 Task: Look for space in Kalānaur, India from 9th June, 2023 to 17th June, 2023 for 2 adults in price range Rs.7000 to Rs.12000. Place can be private room with 1  bedroom having 2 beds and 1 bathroom. Property type can be house, flat, guest house. Amenities needed are: wifi. Booking option can be shelf check-in. Required host language is English.
Action: Mouse moved to (421, 106)
Screenshot: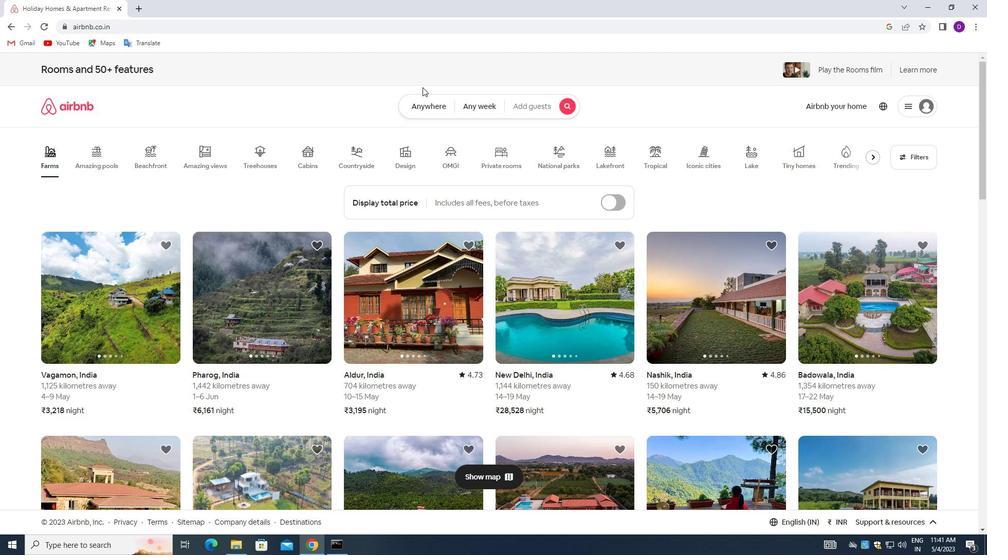 
Action: Mouse pressed left at (421, 106)
Screenshot: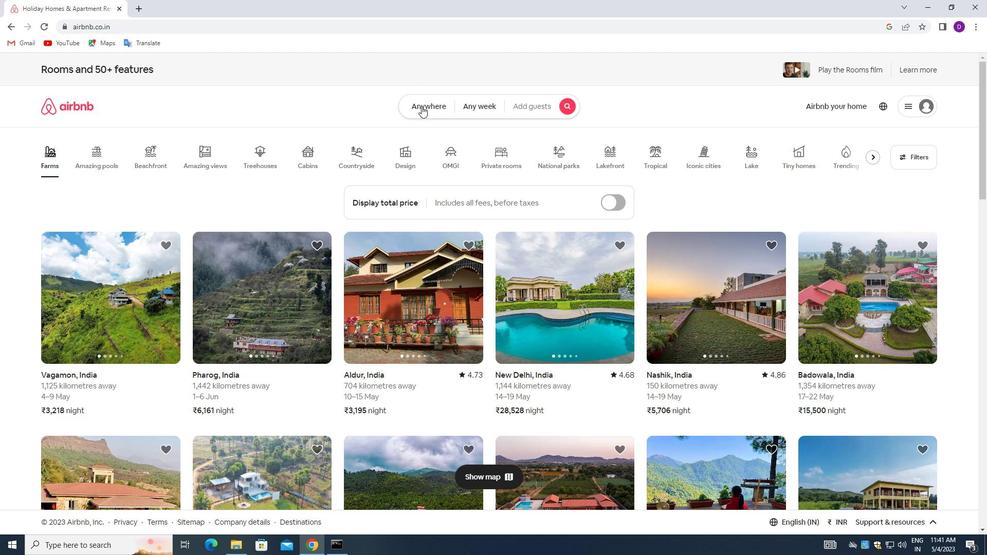 
Action: Mouse moved to (339, 150)
Screenshot: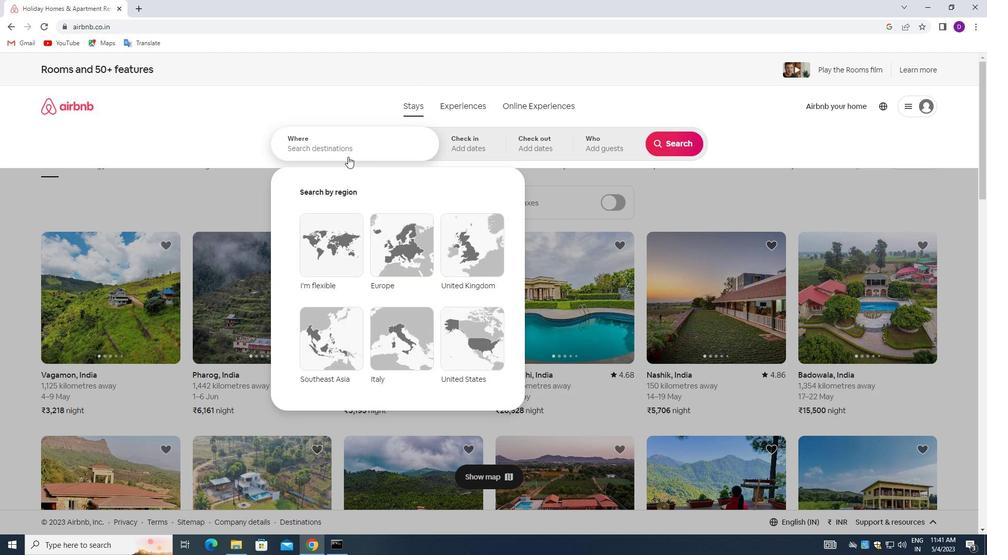 
Action: Mouse pressed left at (339, 150)
Screenshot: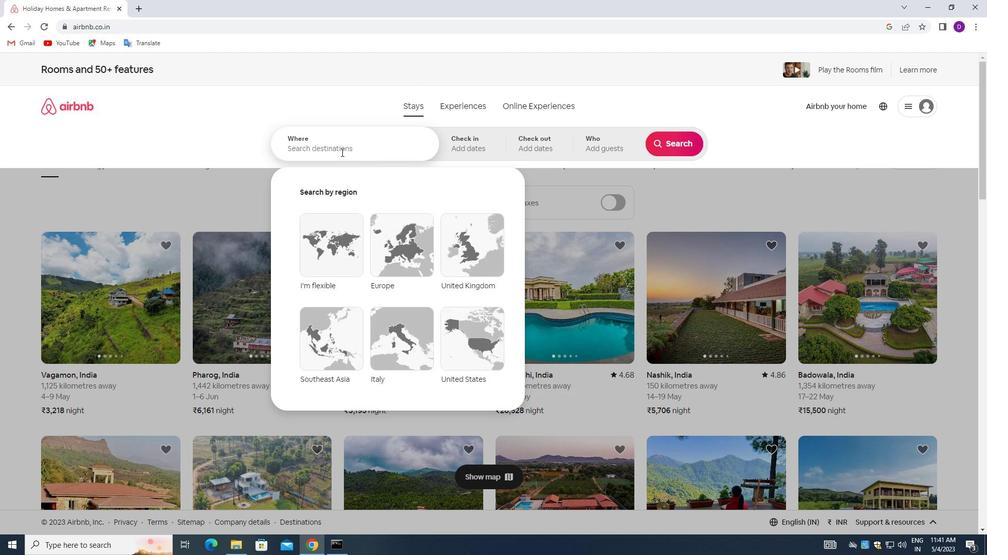 
Action: Mouse moved to (217, 135)
Screenshot: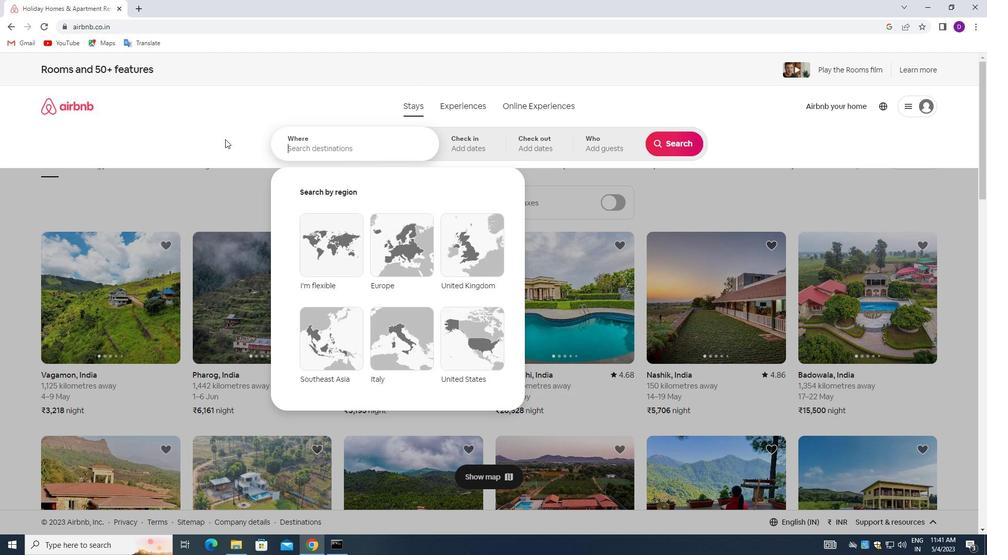 
Action: Key pressed <Key.shift>KALANAUR,<Key.space><Key.shift>INDIA<Key.enter>
Screenshot: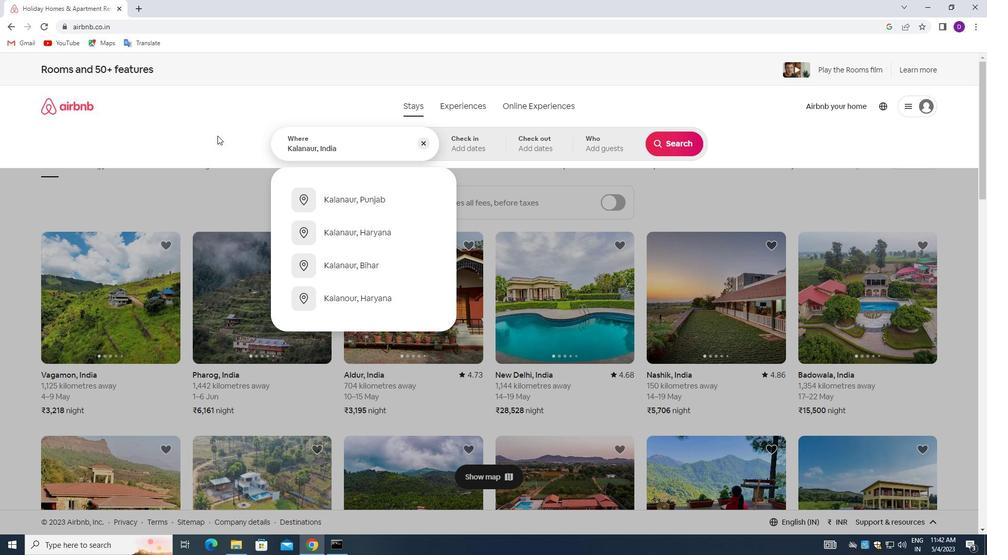 
Action: Mouse moved to (636, 297)
Screenshot: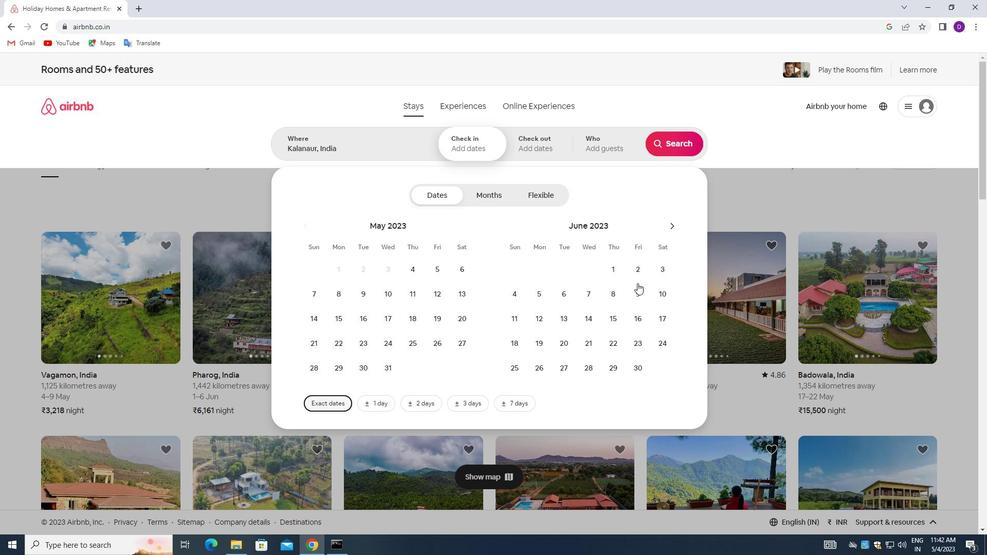
Action: Mouse pressed left at (636, 297)
Screenshot: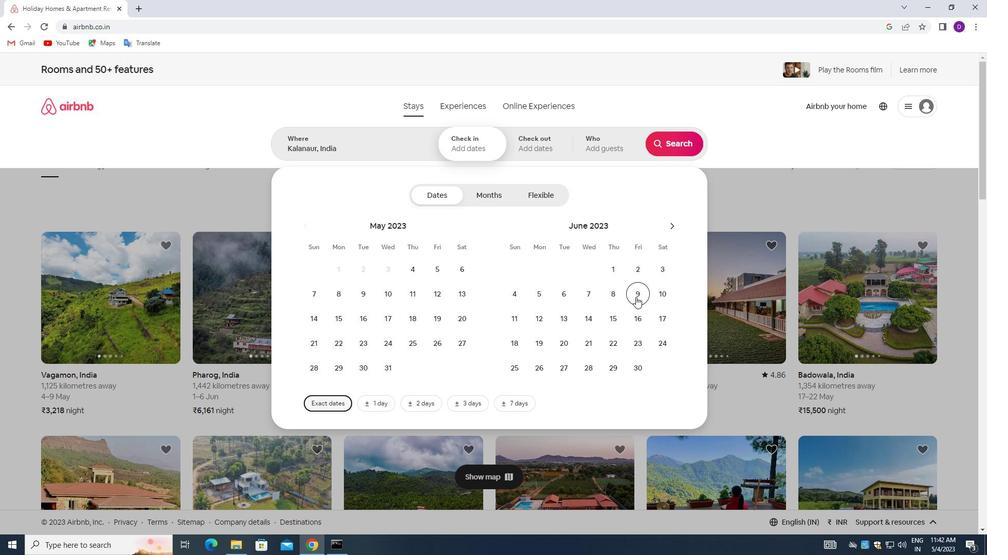 
Action: Mouse moved to (660, 314)
Screenshot: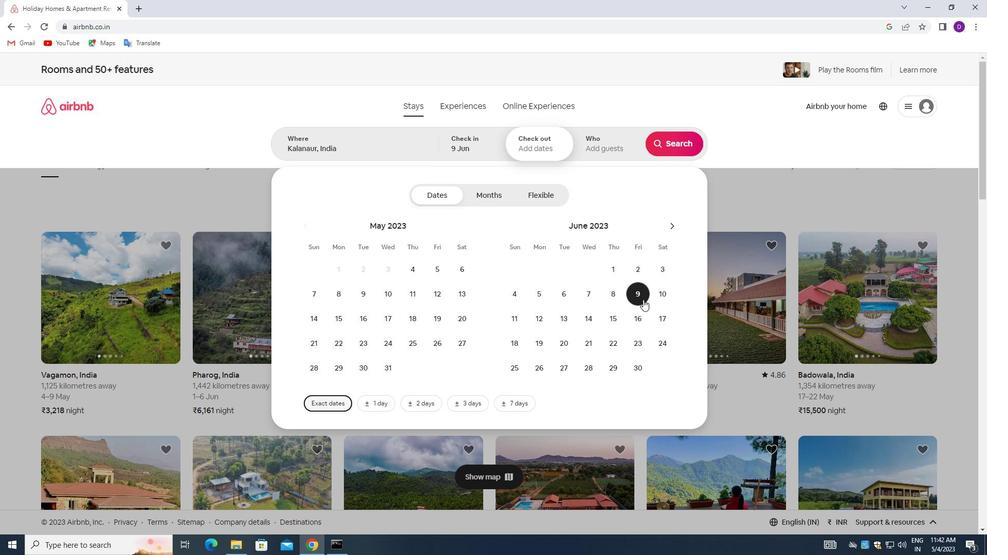 
Action: Mouse pressed left at (660, 314)
Screenshot: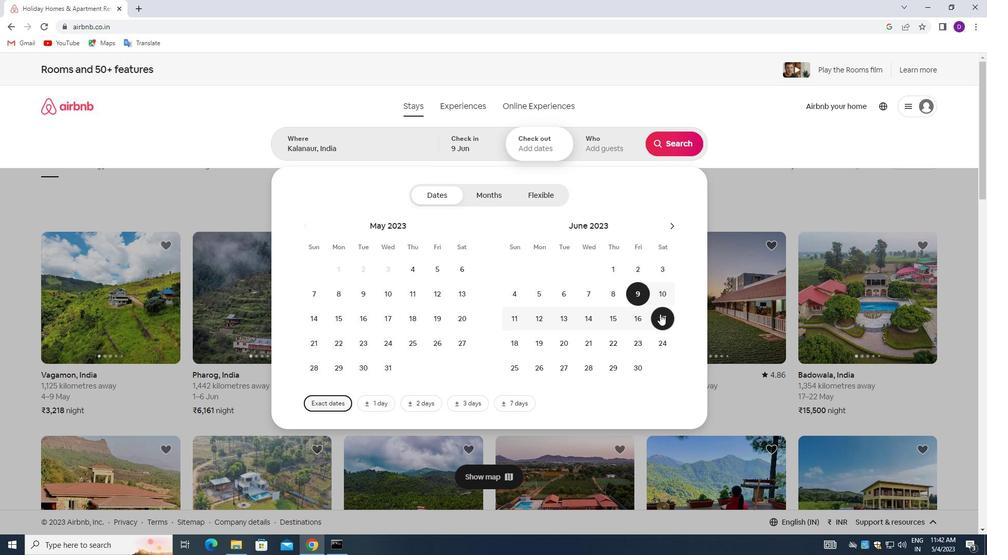 
Action: Mouse moved to (598, 148)
Screenshot: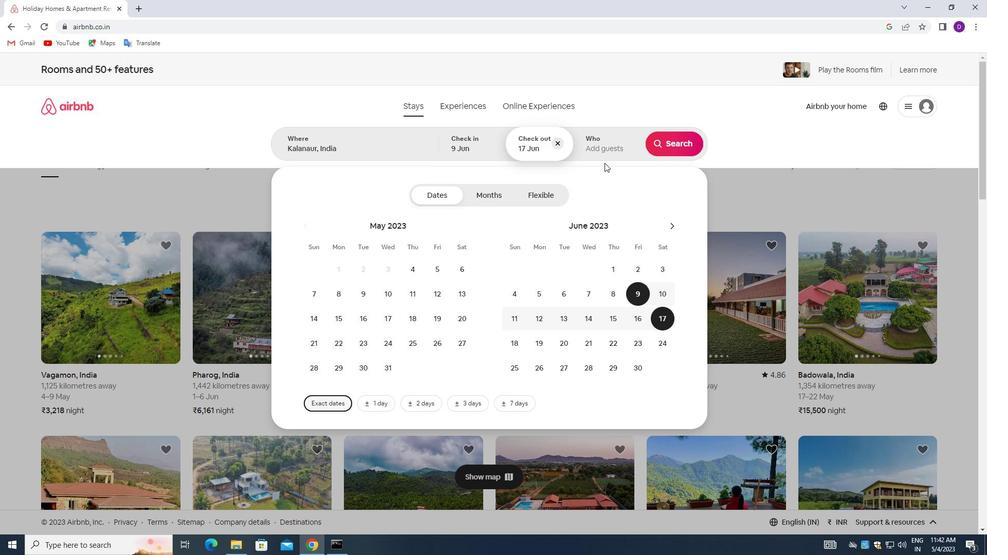 
Action: Mouse pressed left at (598, 148)
Screenshot: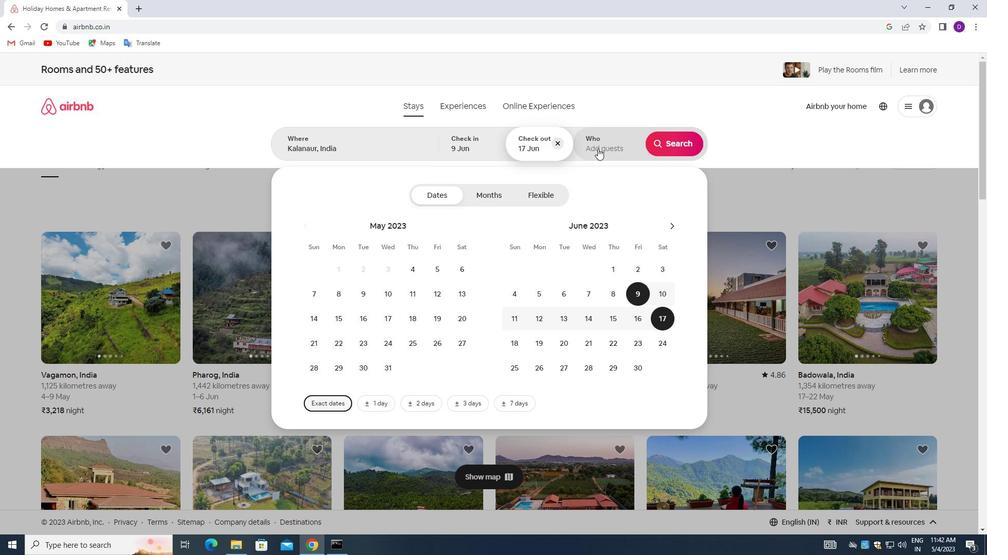 
Action: Mouse moved to (681, 200)
Screenshot: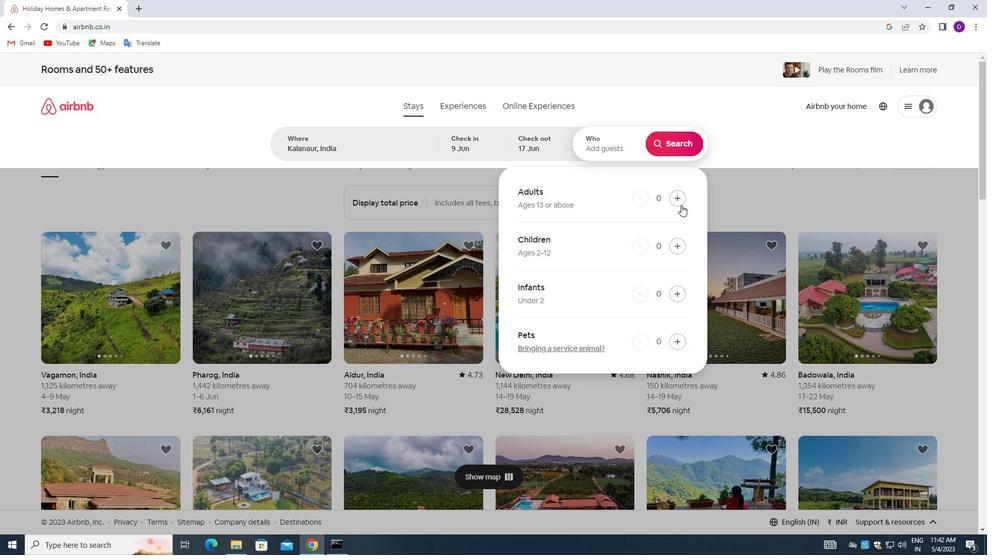 
Action: Mouse pressed left at (681, 200)
Screenshot: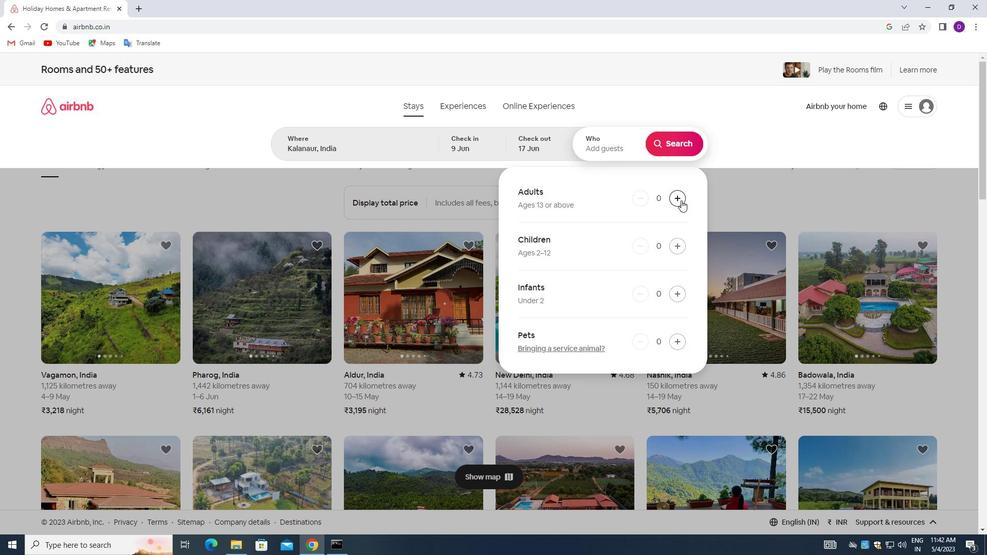 
Action: Mouse pressed left at (681, 200)
Screenshot: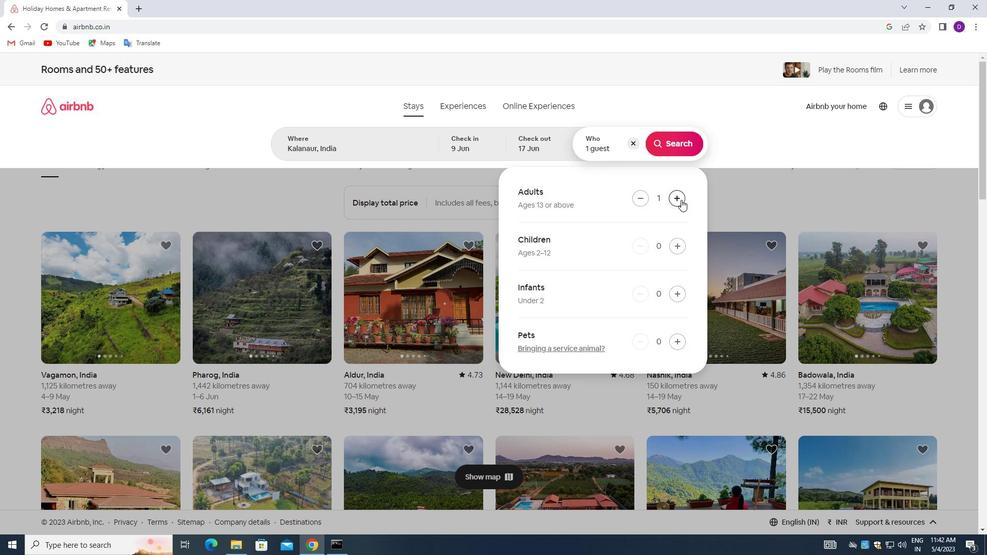 
Action: Mouse moved to (669, 140)
Screenshot: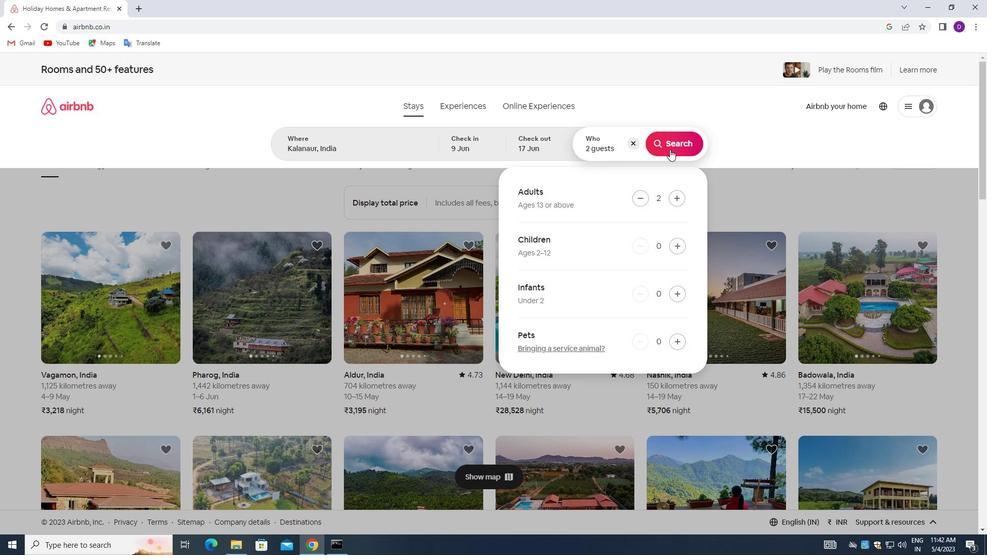 
Action: Mouse pressed left at (669, 140)
Screenshot: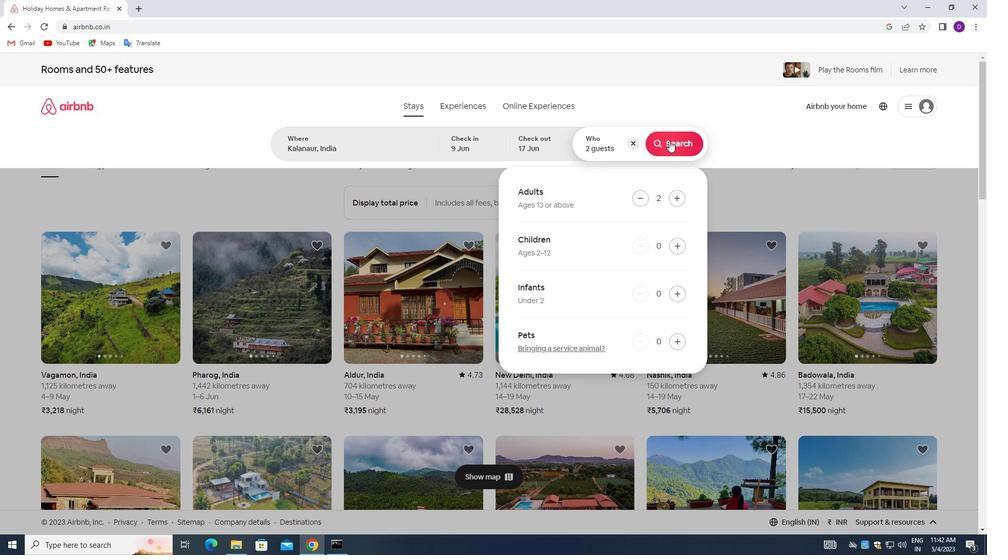 
Action: Mouse moved to (931, 112)
Screenshot: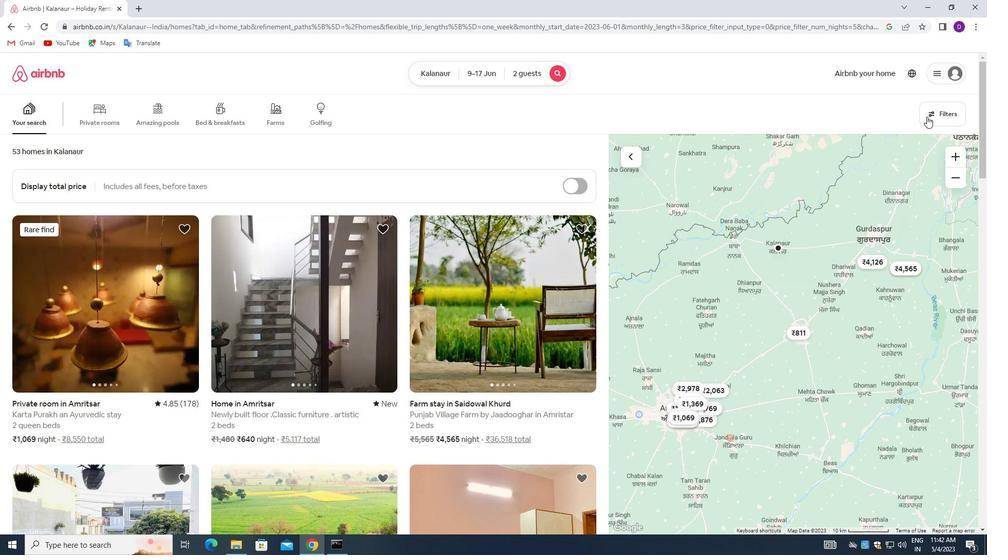 
Action: Mouse pressed left at (931, 112)
Screenshot: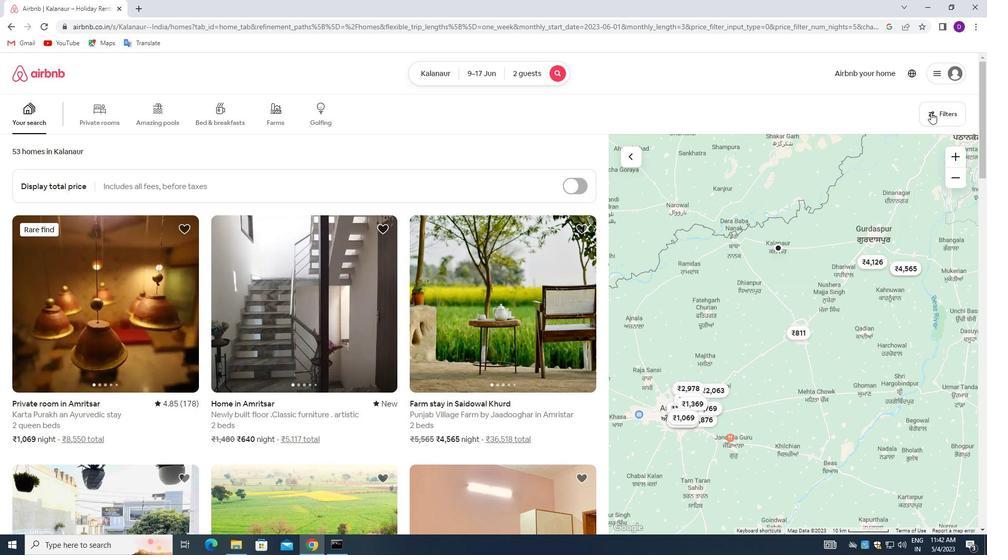 
Action: Mouse moved to (367, 245)
Screenshot: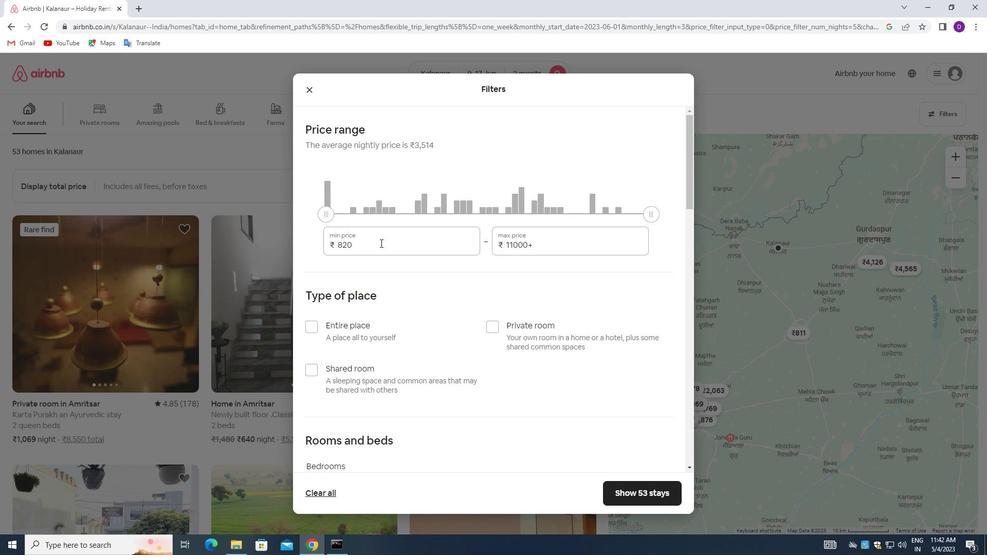 
Action: Mouse pressed left at (367, 245)
Screenshot: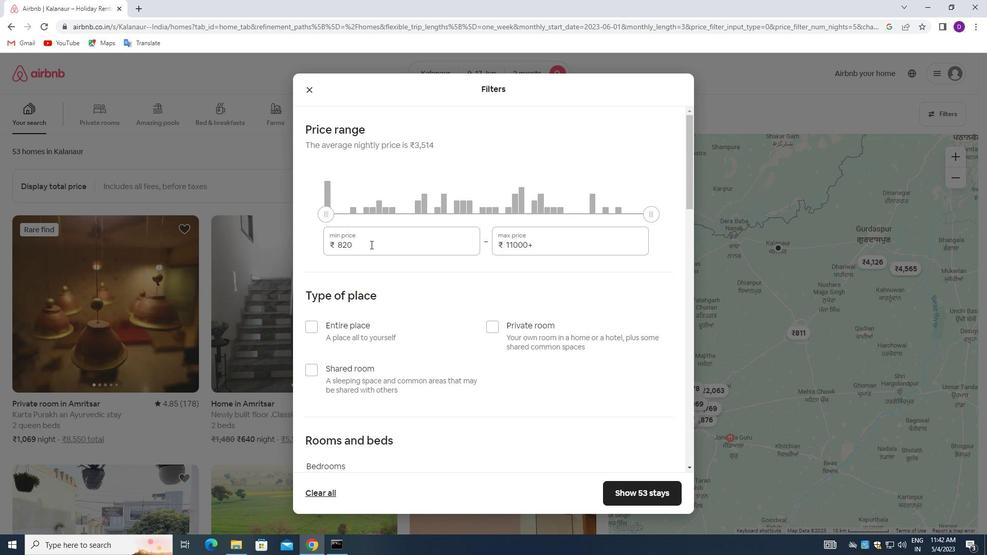 
Action: Mouse moved to (366, 245)
Screenshot: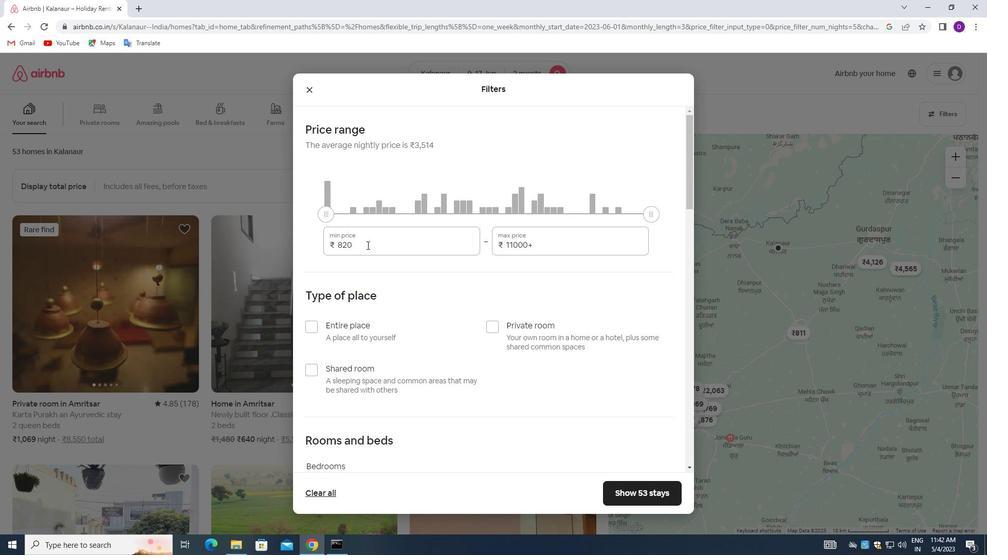 
Action: Mouse pressed left at (366, 245)
Screenshot: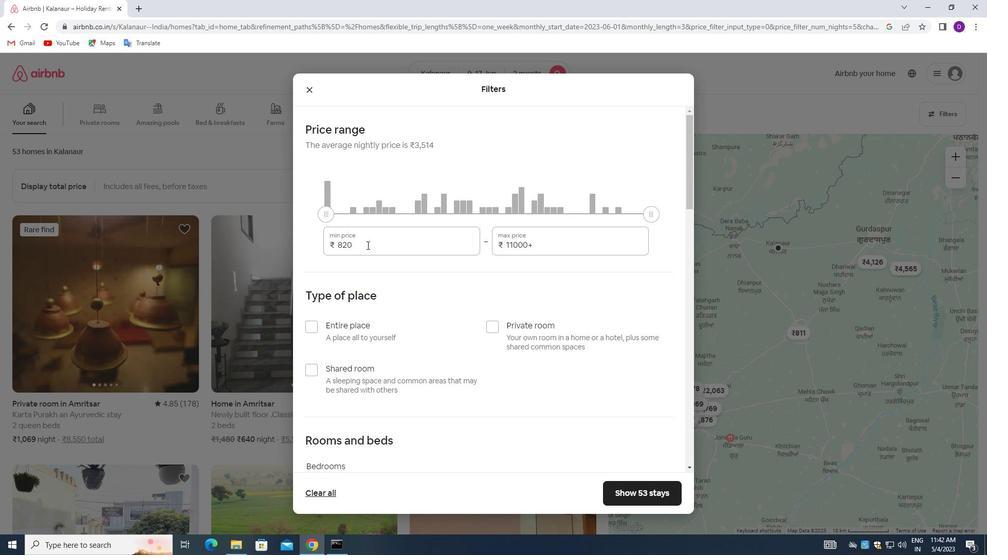
Action: Key pressed 7000<Key.tab>1200<Key.backspace><Key.backspace><Key.backspace><Key.backspace><Key.backspace><Key.backspace><Key.backspace><Key.backspace><Key.backspace><Key.backspace><Key.backspace>12000
Screenshot: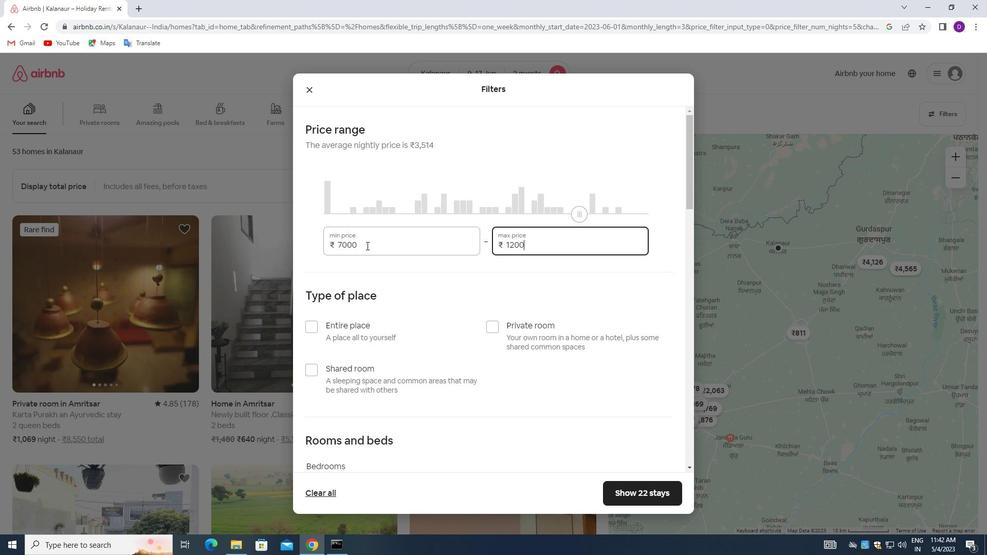 
Action: Mouse moved to (493, 320)
Screenshot: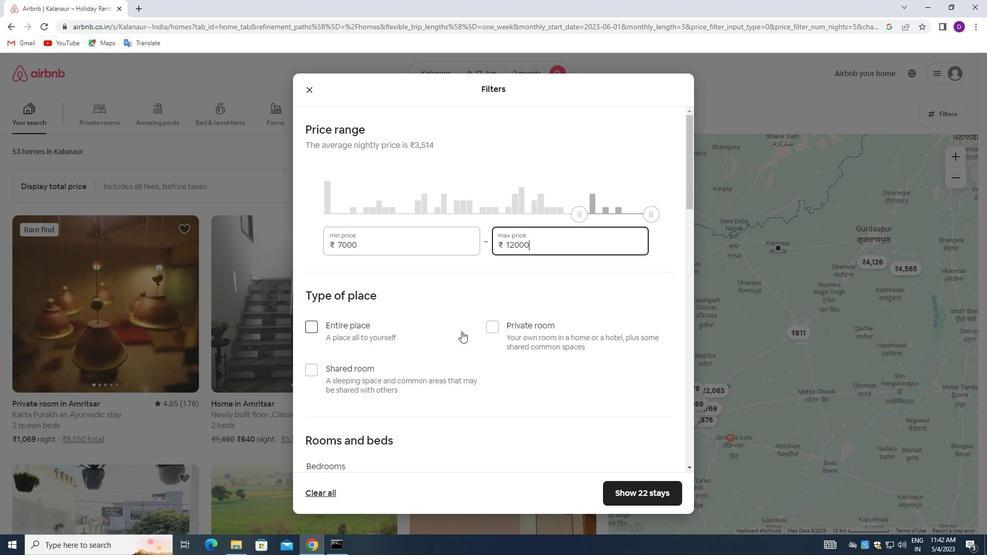 
Action: Mouse pressed left at (493, 320)
Screenshot: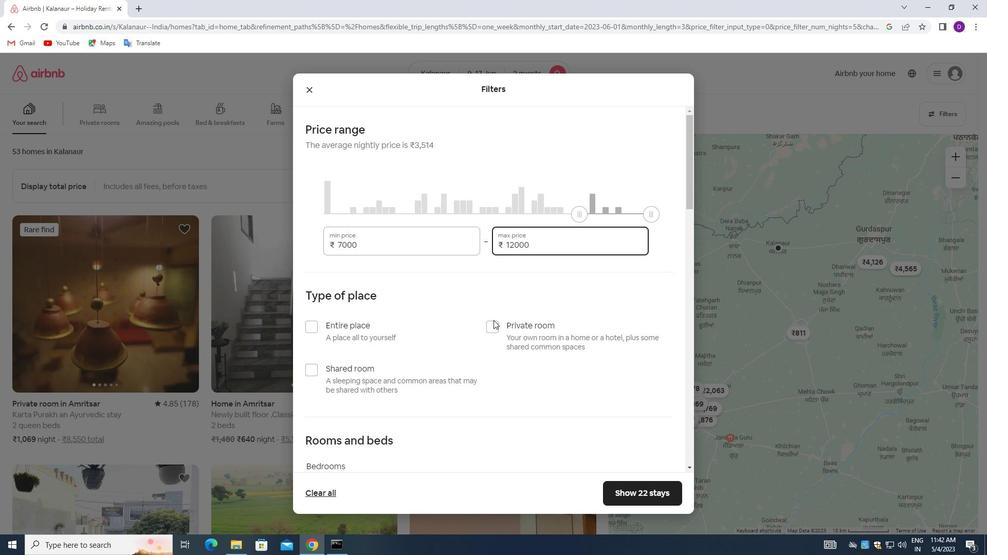
Action: Mouse moved to (493, 324)
Screenshot: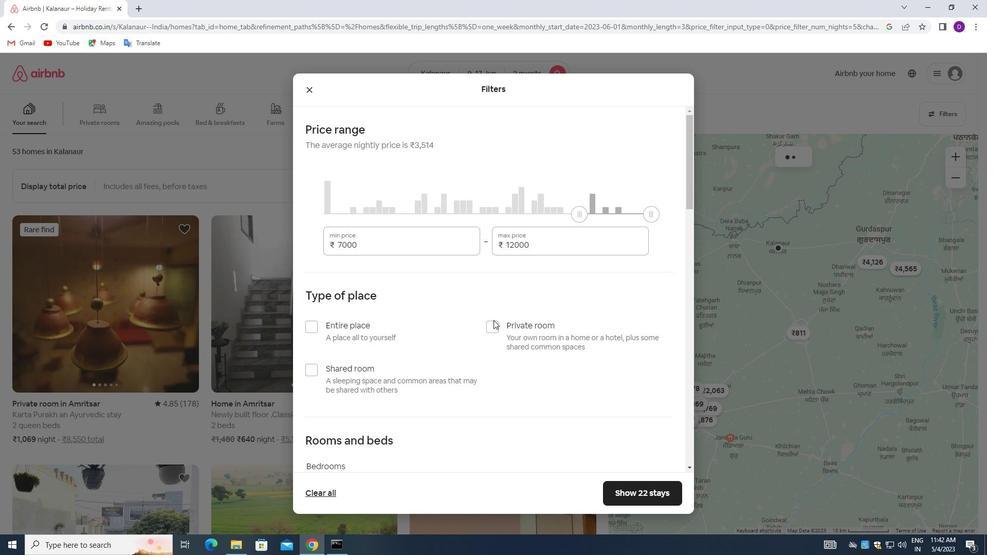 
Action: Mouse pressed left at (493, 324)
Screenshot: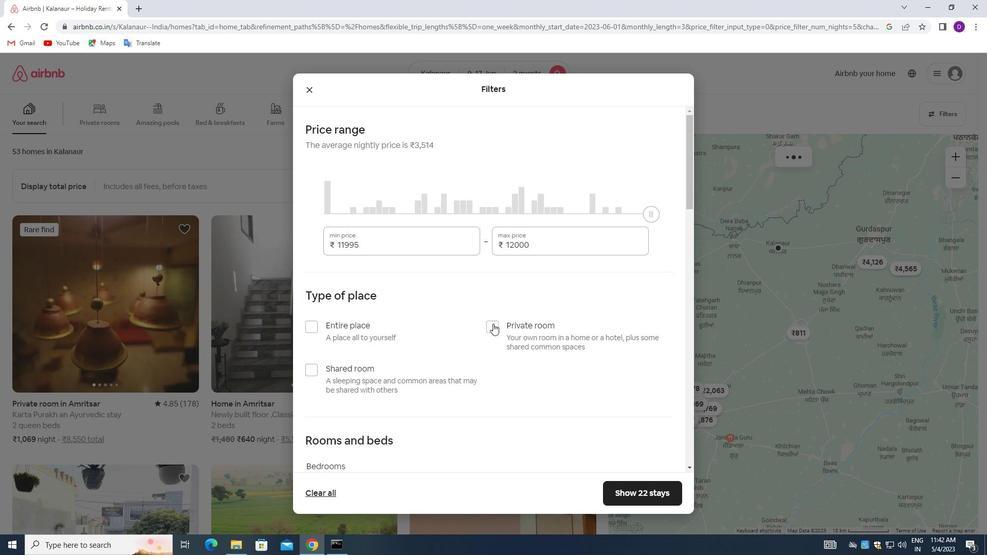
Action: Mouse moved to (440, 347)
Screenshot: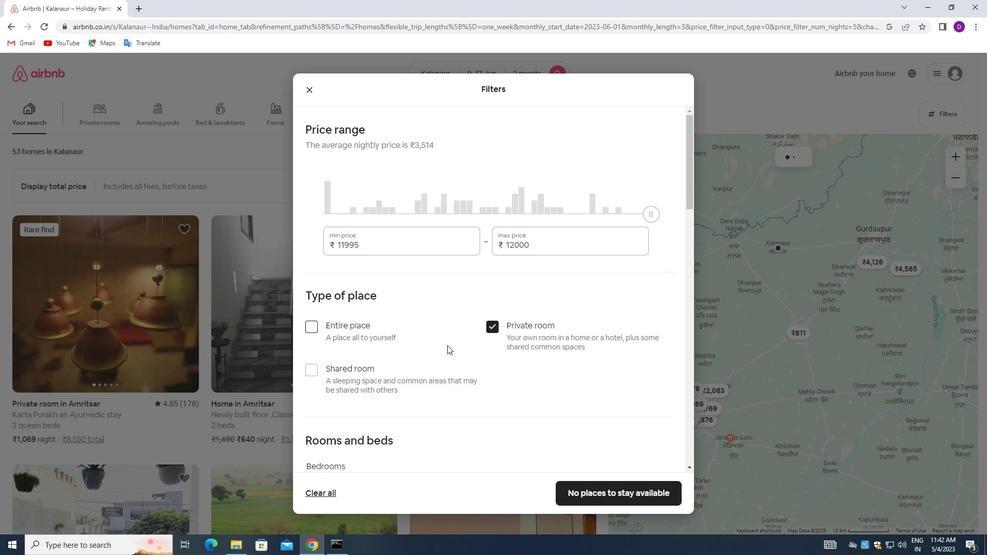 
Action: Mouse scrolled (440, 347) with delta (0, 0)
Screenshot: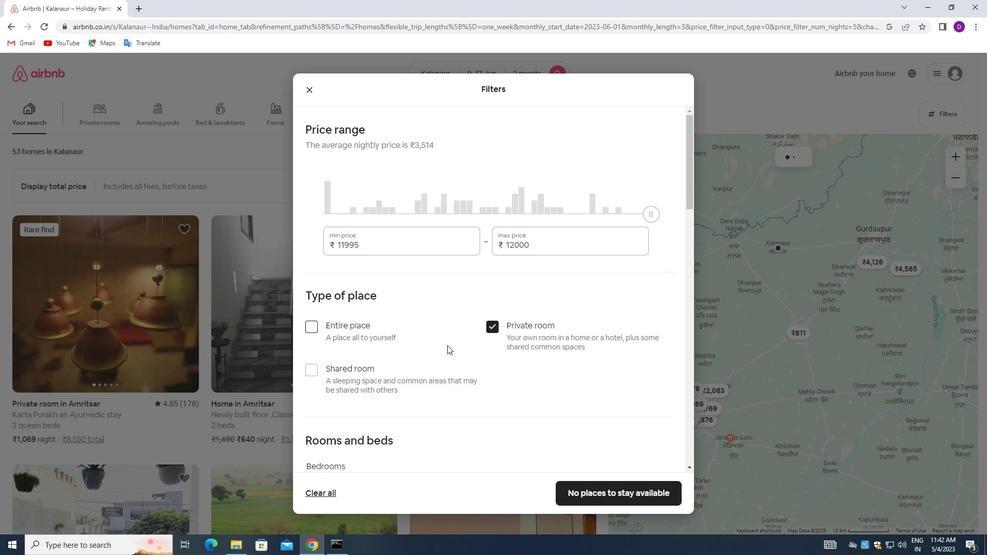 
Action: Mouse moved to (438, 348)
Screenshot: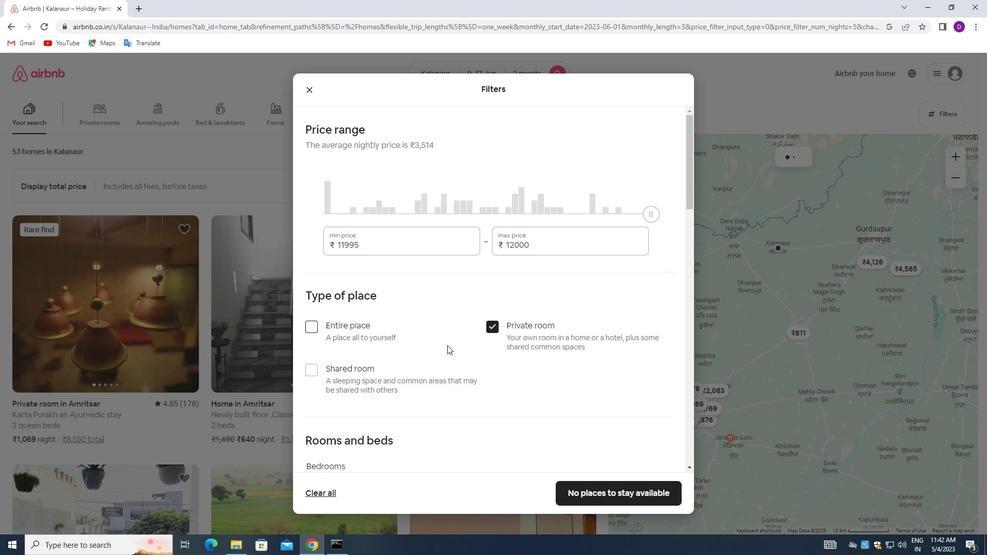 
Action: Mouse scrolled (438, 347) with delta (0, 0)
Screenshot: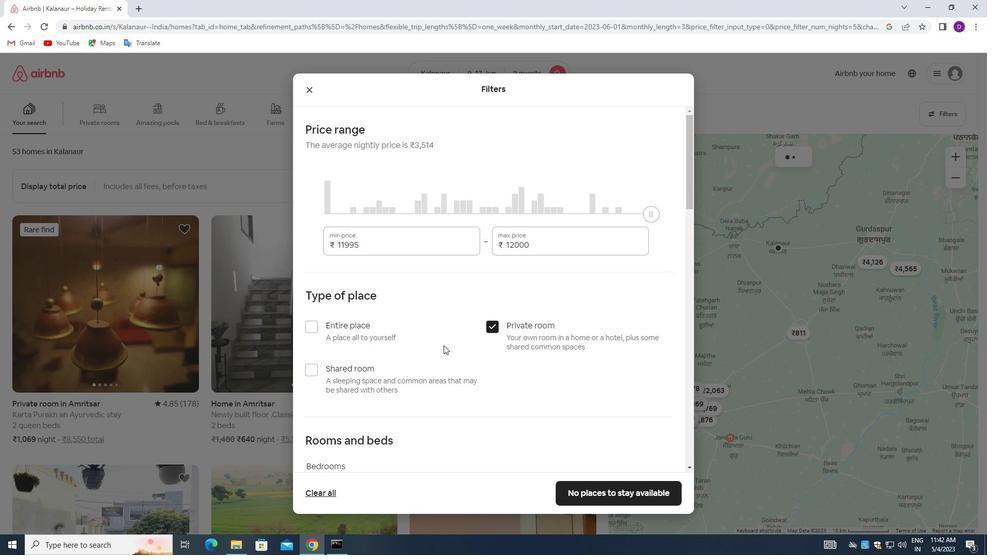 
Action: Mouse moved to (437, 348)
Screenshot: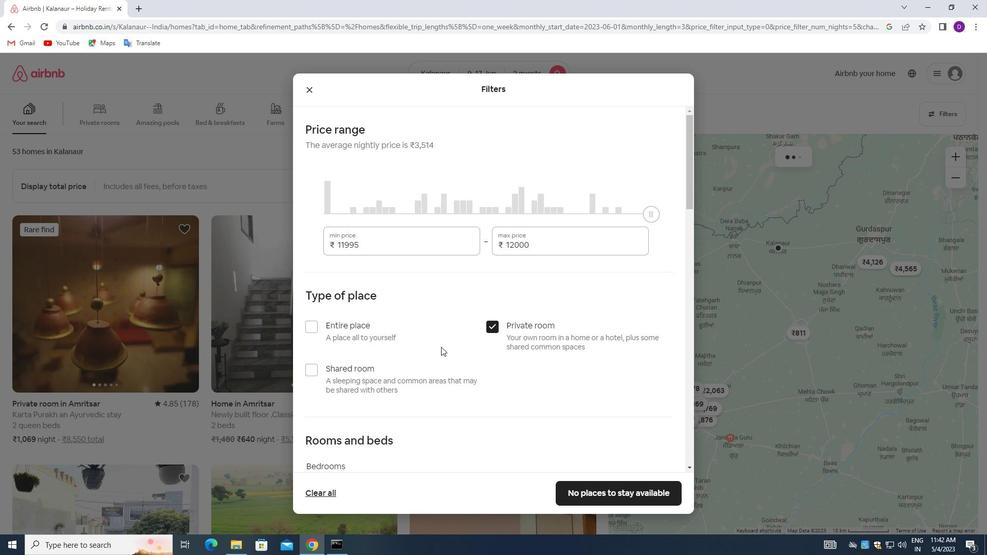 
Action: Mouse scrolled (437, 348) with delta (0, 0)
Screenshot: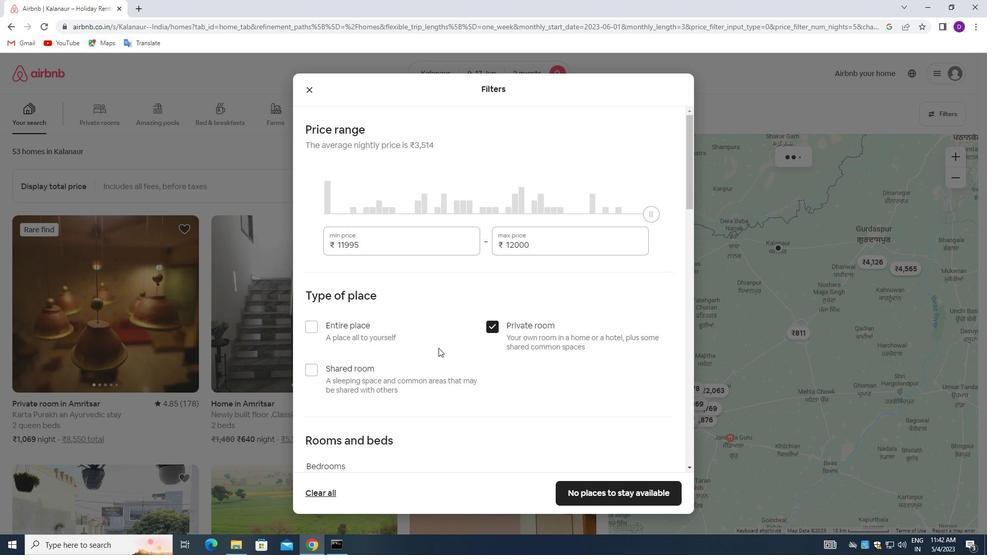 
Action: Mouse scrolled (437, 348) with delta (0, 0)
Screenshot: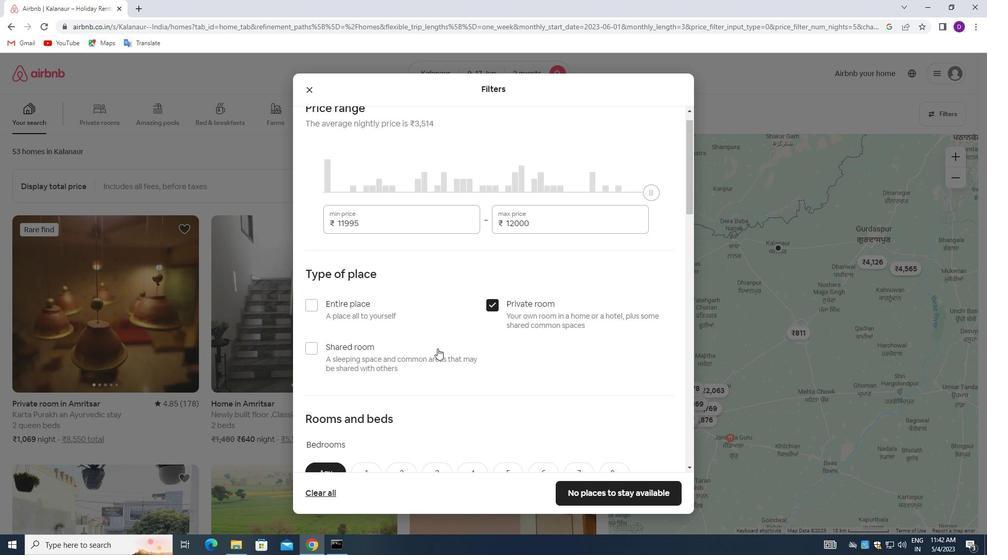 
Action: Mouse moved to (366, 289)
Screenshot: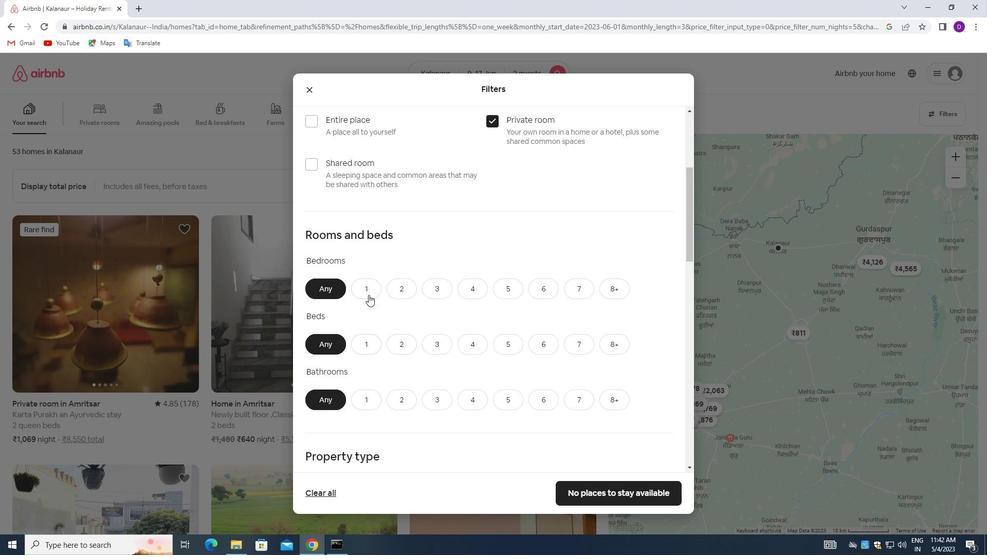 
Action: Mouse pressed left at (366, 289)
Screenshot: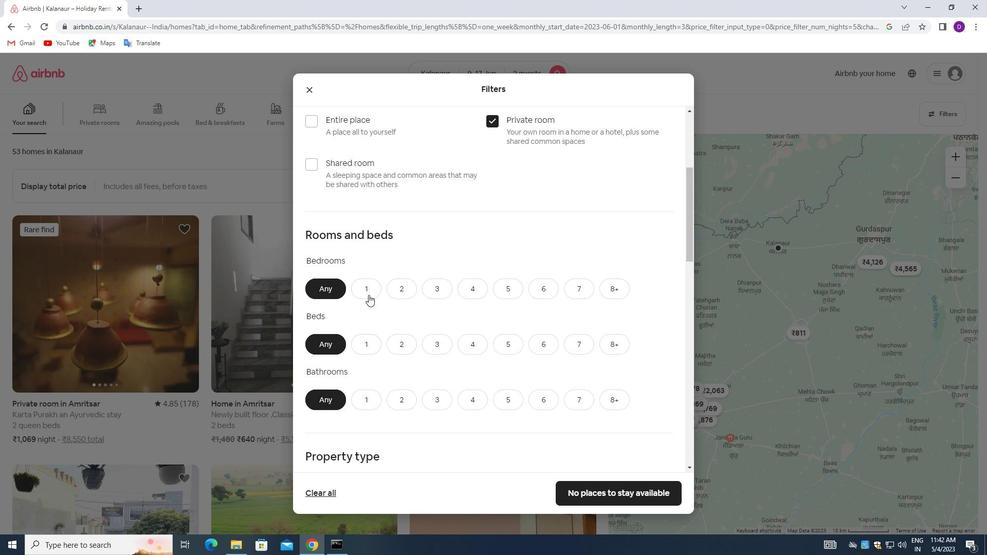 
Action: Mouse moved to (404, 345)
Screenshot: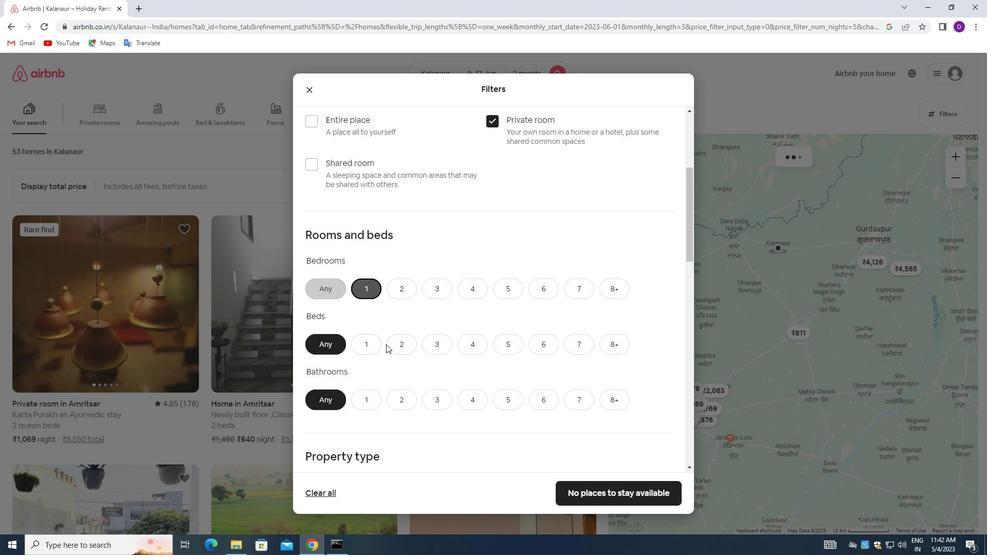 
Action: Mouse pressed left at (404, 345)
Screenshot: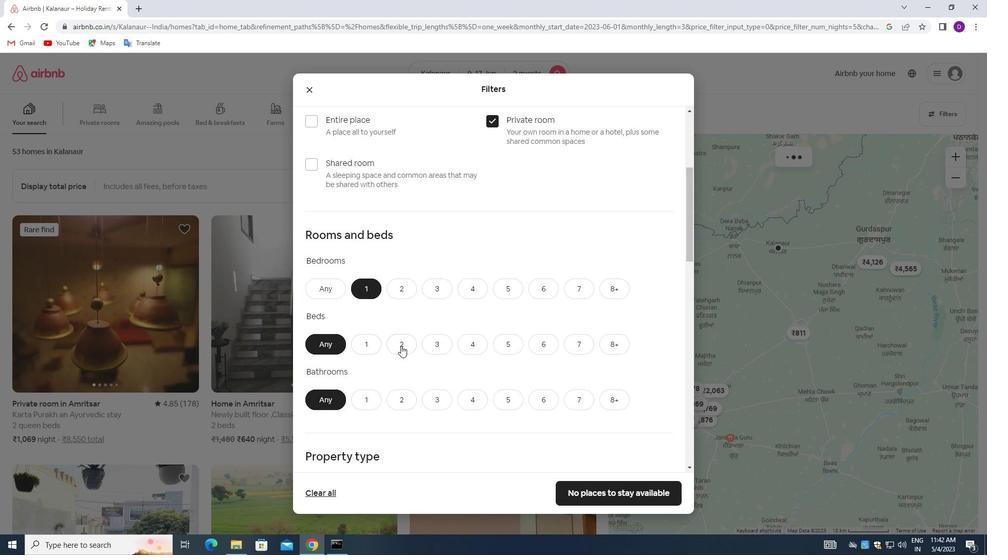 
Action: Mouse moved to (355, 403)
Screenshot: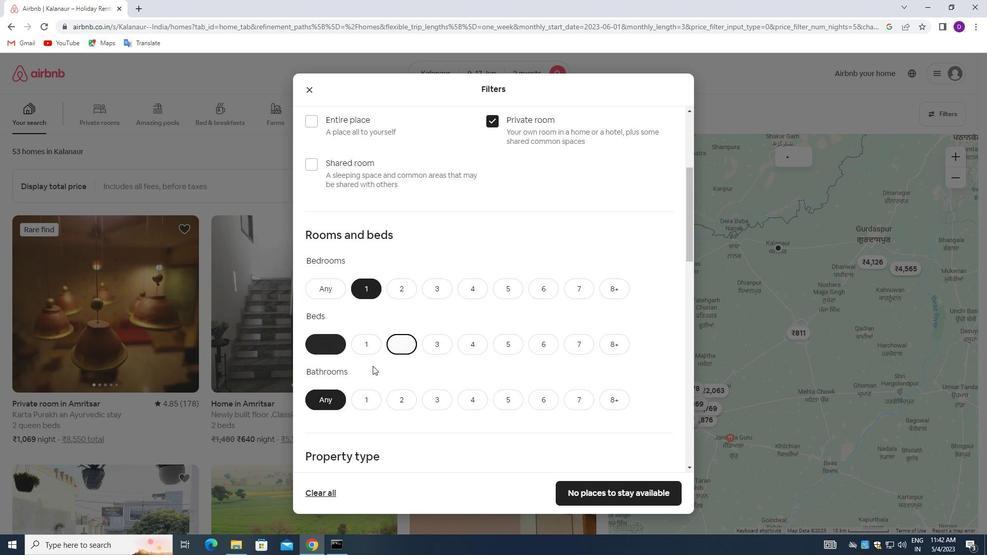 
Action: Mouse pressed left at (355, 403)
Screenshot: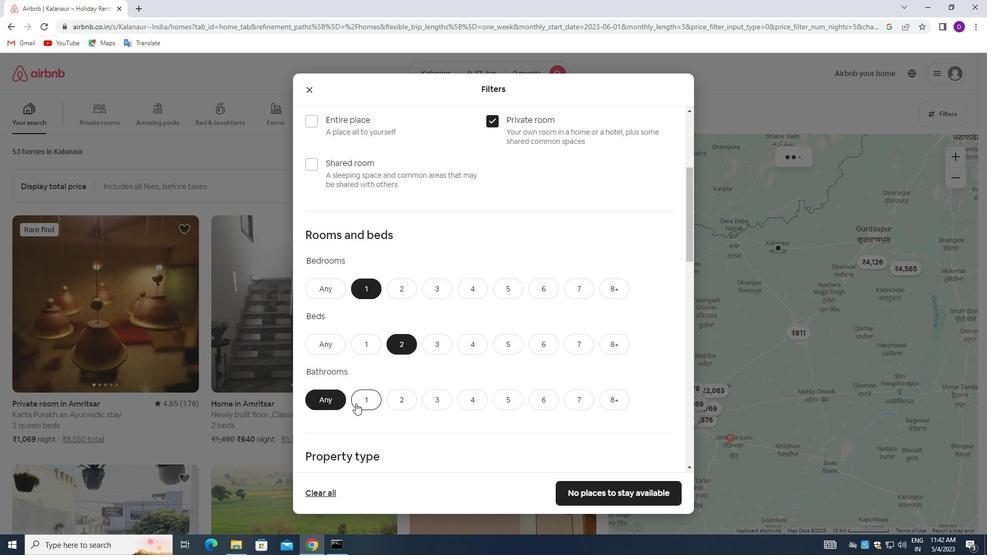 
Action: Mouse moved to (405, 402)
Screenshot: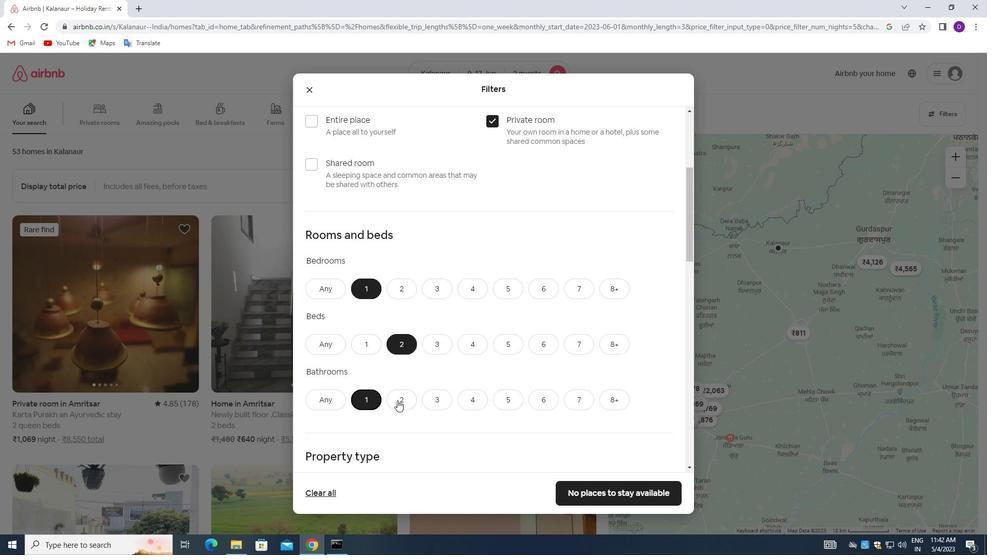 
Action: Mouse scrolled (405, 402) with delta (0, 0)
Screenshot: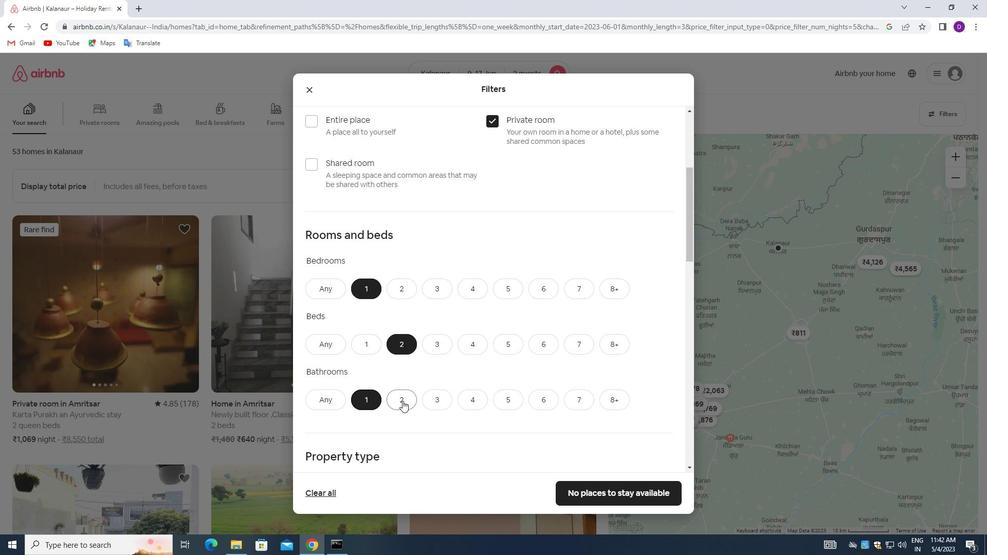 
Action: Mouse moved to (405, 403)
Screenshot: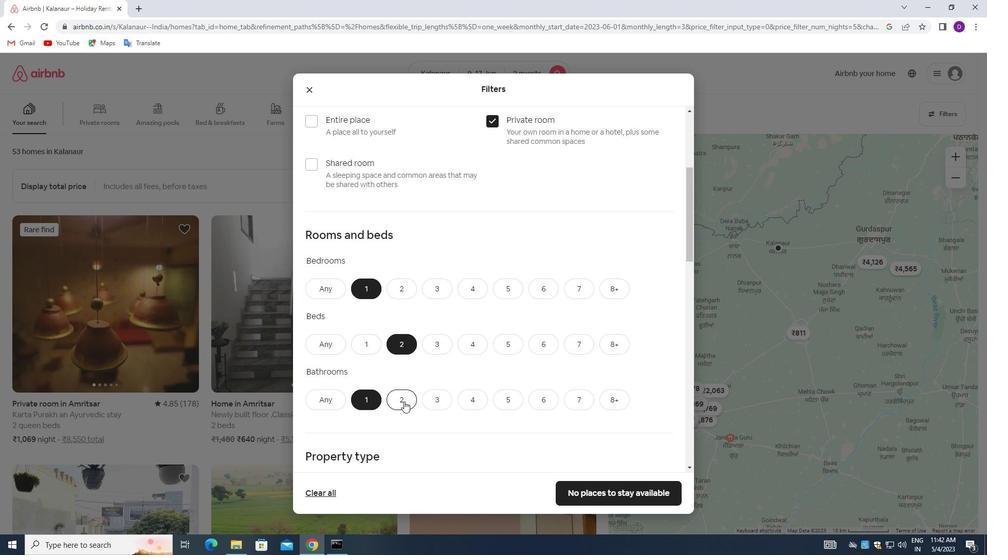 
Action: Mouse scrolled (405, 402) with delta (0, 0)
Screenshot: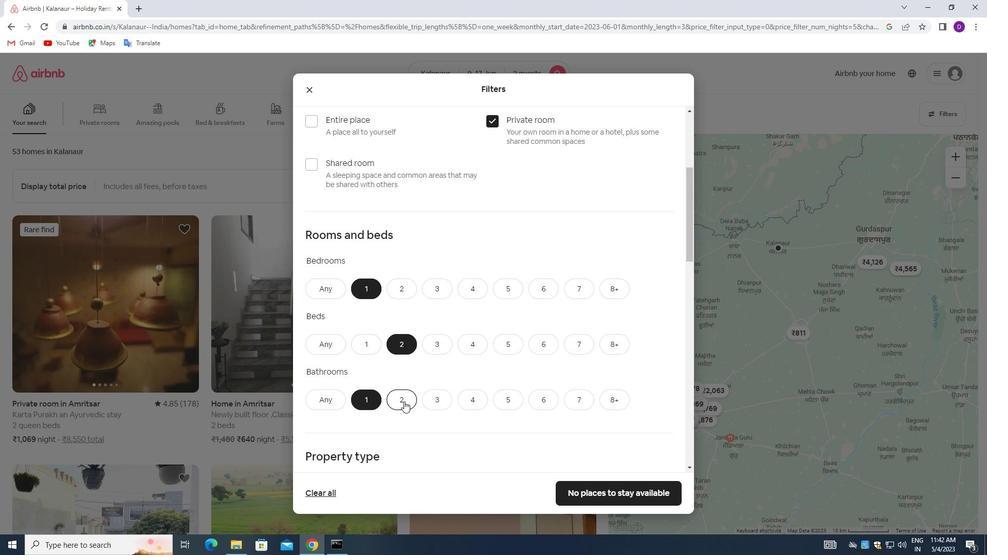 
Action: Mouse moved to (356, 404)
Screenshot: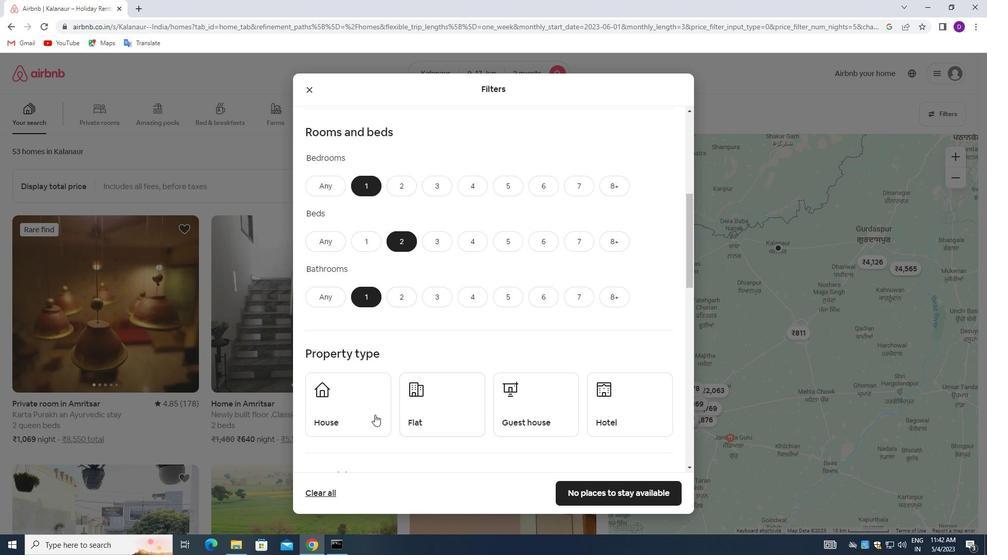 
Action: Mouse pressed left at (356, 404)
Screenshot: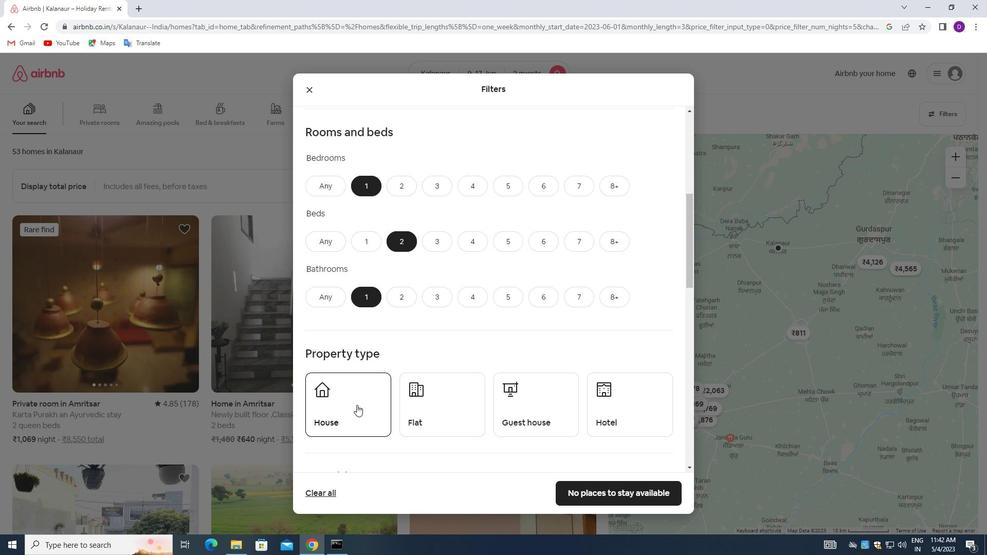 
Action: Mouse moved to (424, 404)
Screenshot: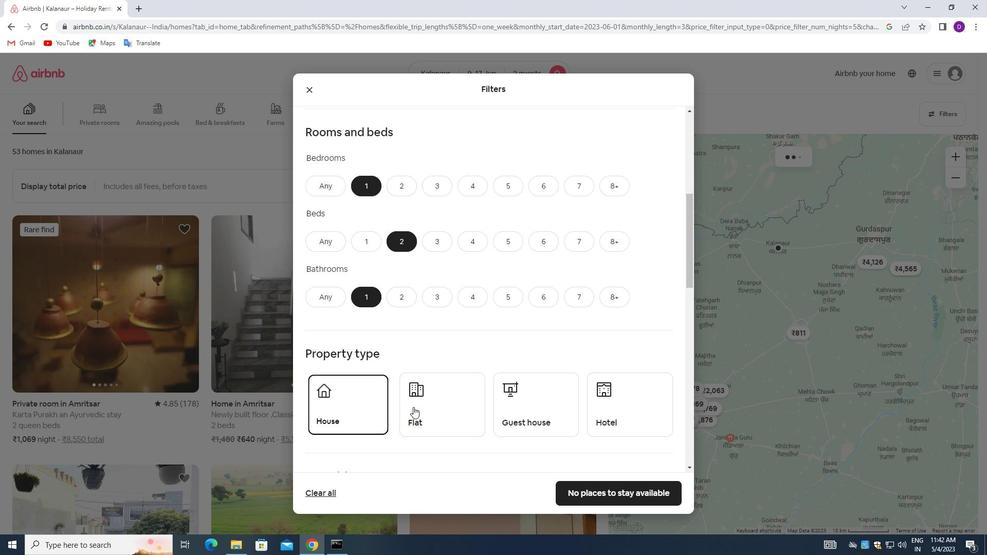 
Action: Mouse pressed left at (424, 404)
Screenshot: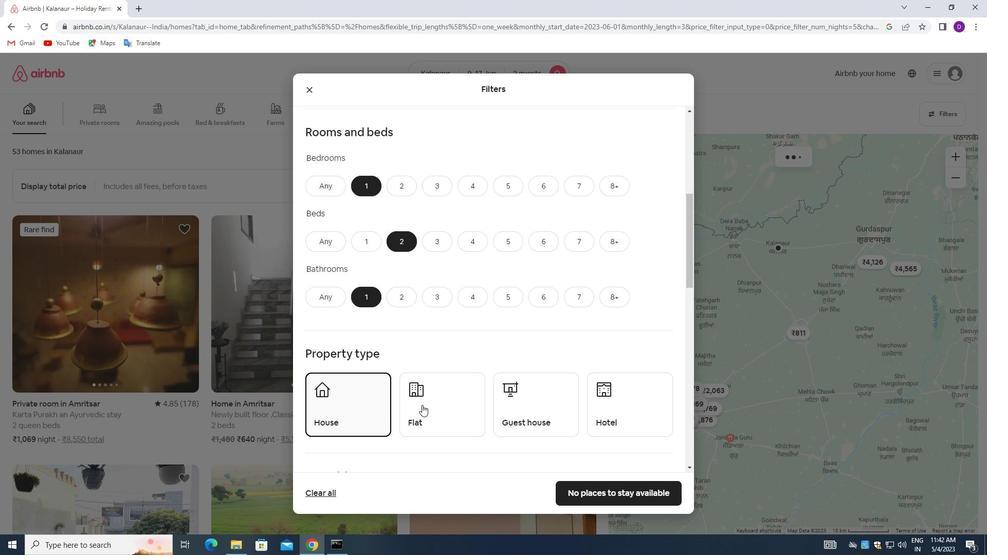 
Action: Mouse moved to (538, 401)
Screenshot: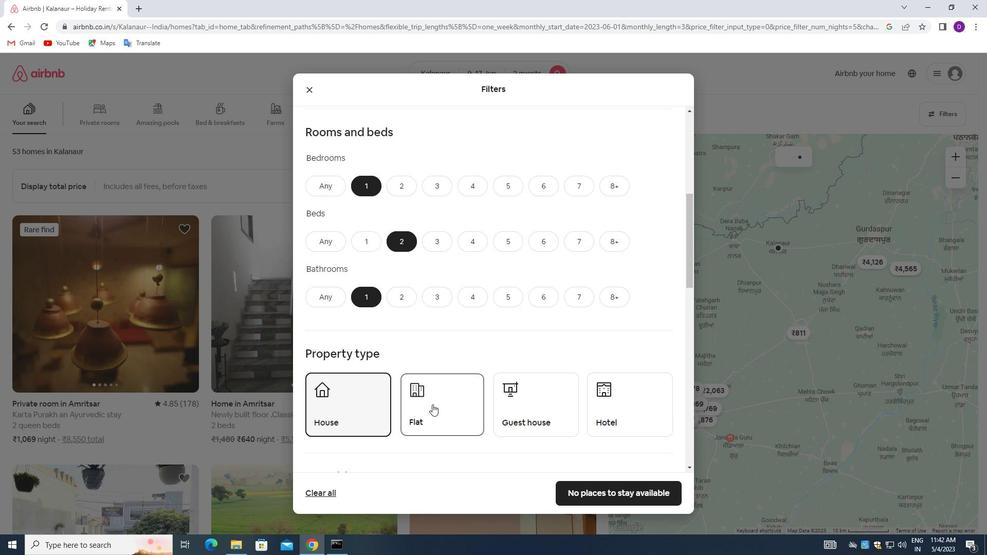 
Action: Mouse pressed left at (538, 401)
Screenshot: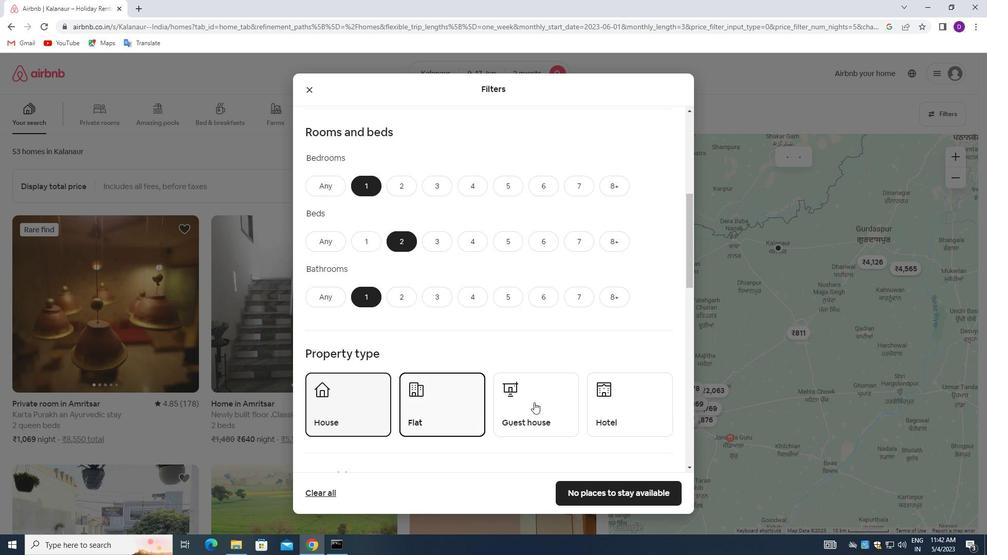 
Action: Mouse moved to (456, 401)
Screenshot: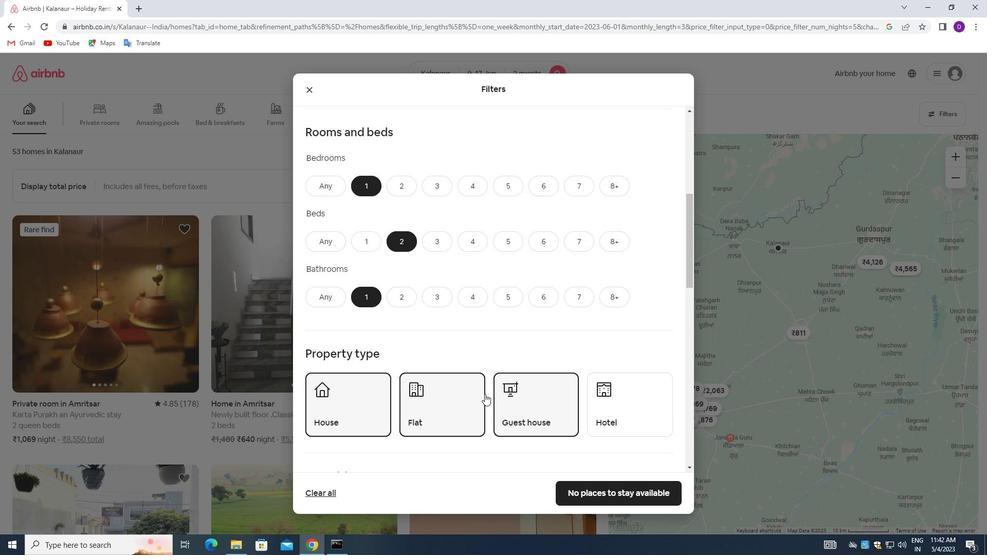 
Action: Mouse scrolled (456, 401) with delta (0, 0)
Screenshot: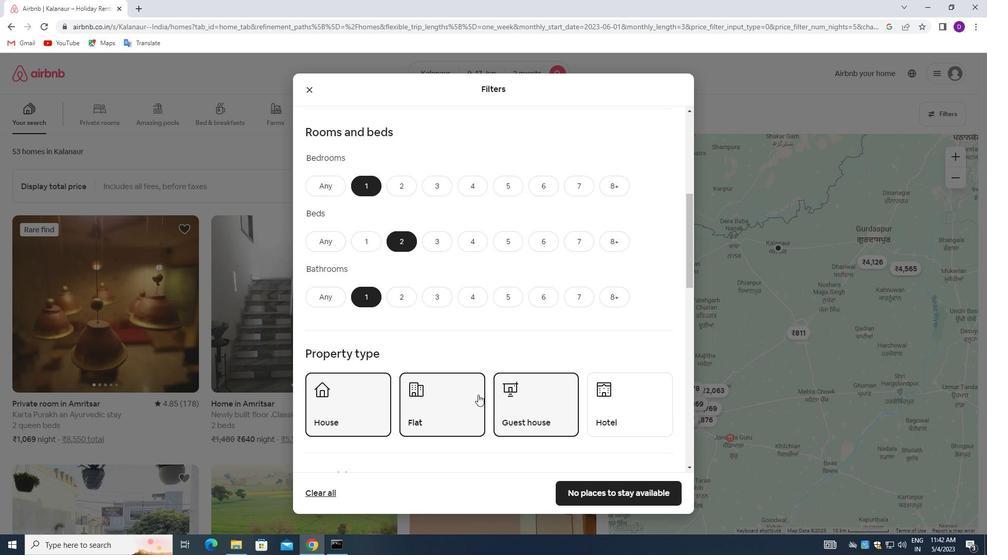 
Action: Mouse moved to (455, 401)
Screenshot: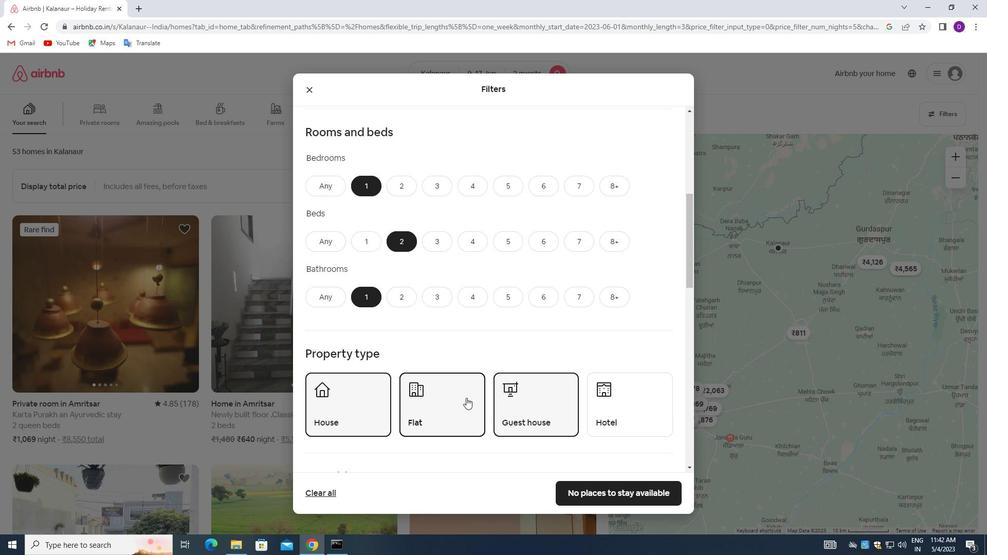 
Action: Mouse scrolled (455, 401) with delta (0, 0)
Screenshot: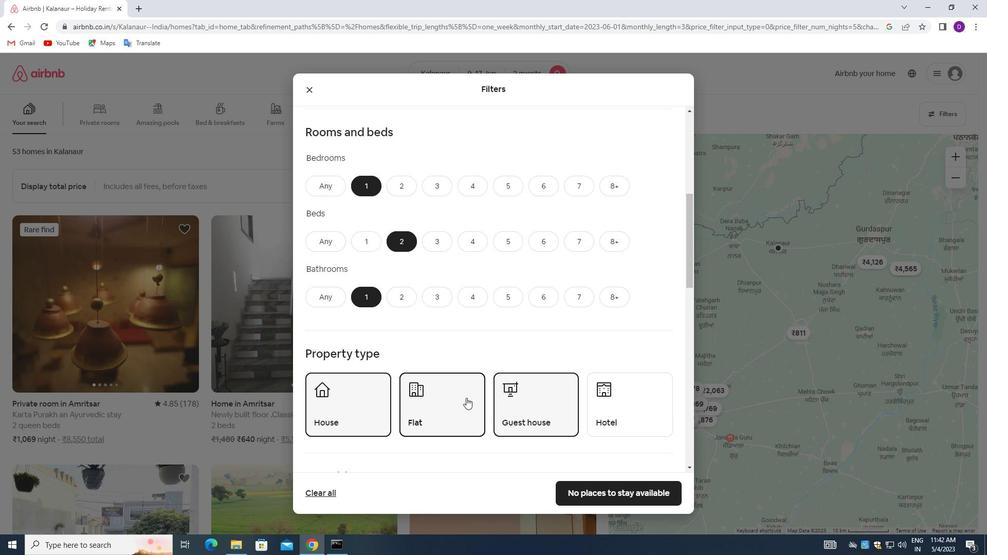 
Action: Mouse moved to (455, 402)
Screenshot: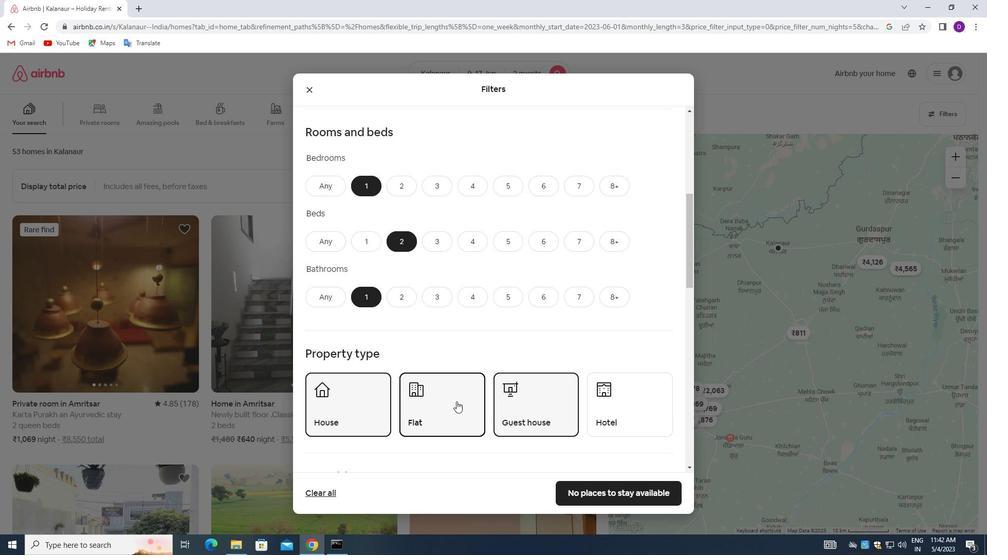 
Action: Mouse scrolled (455, 401) with delta (0, 0)
Screenshot: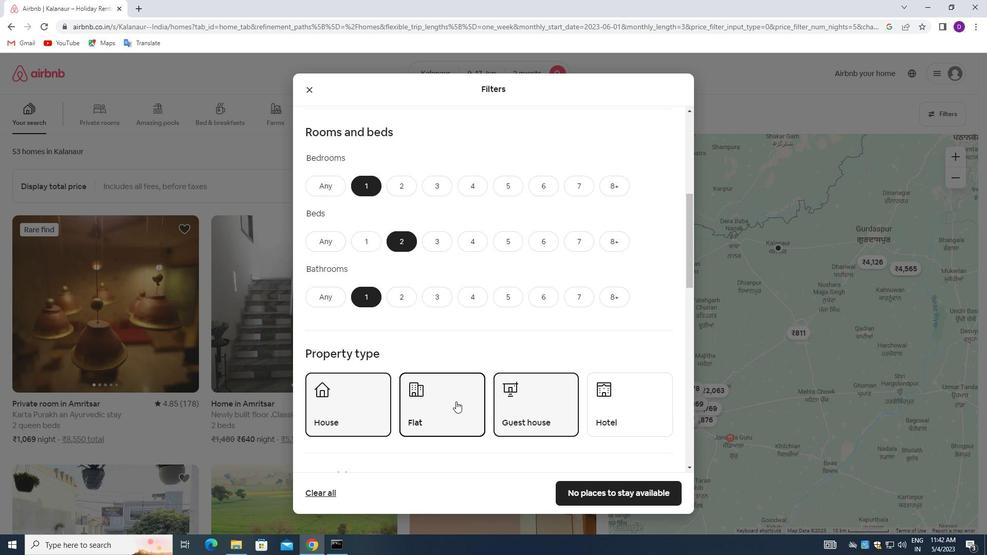 
Action: Mouse moved to (315, 378)
Screenshot: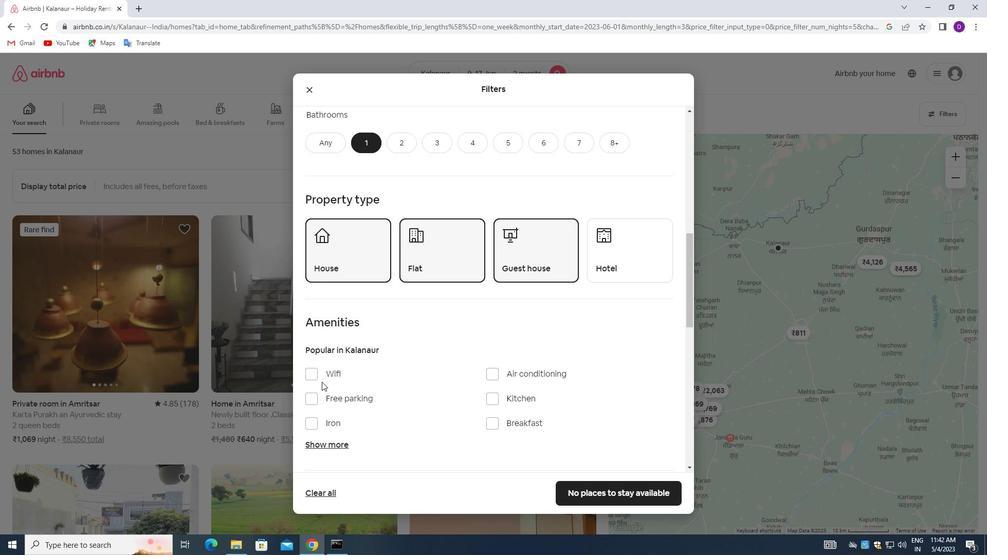 
Action: Mouse pressed left at (315, 378)
Screenshot: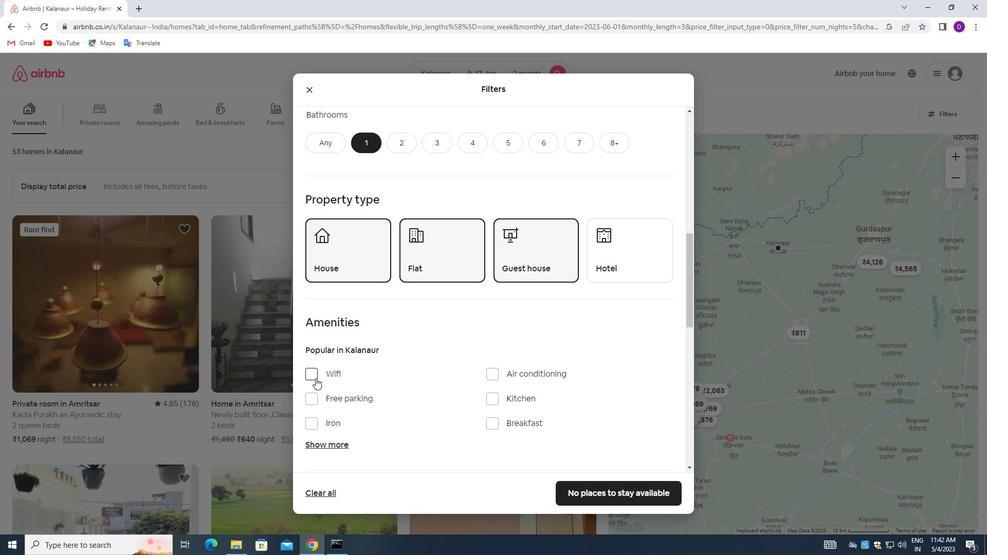
Action: Mouse moved to (411, 372)
Screenshot: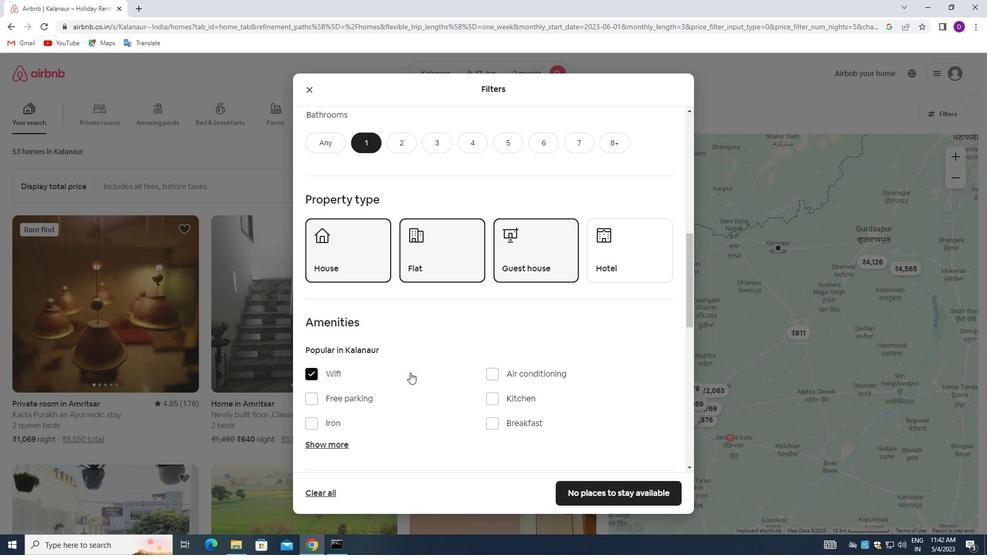 
Action: Mouse scrolled (411, 372) with delta (0, 0)
Screenshot: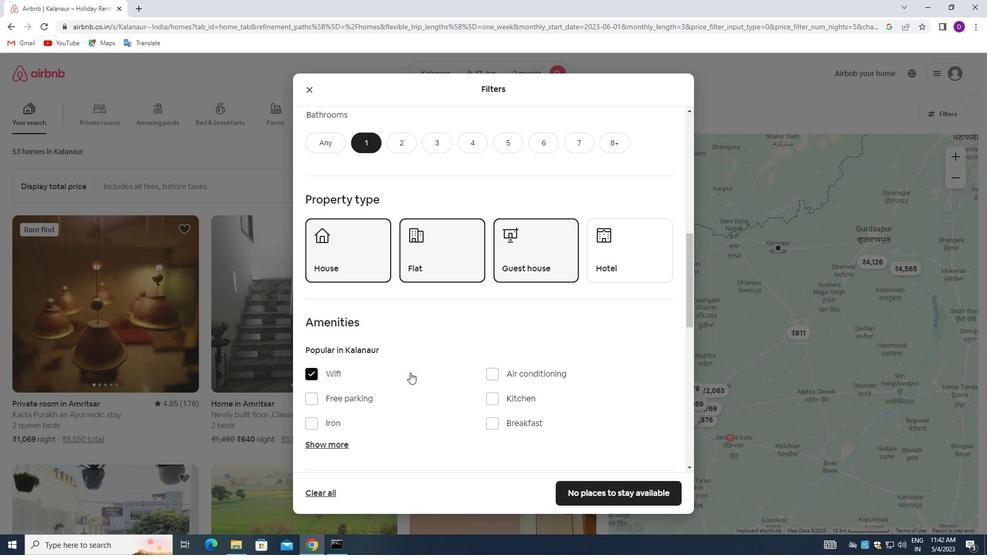 
Action: Mouse moved to (412, 372)
Screenshot: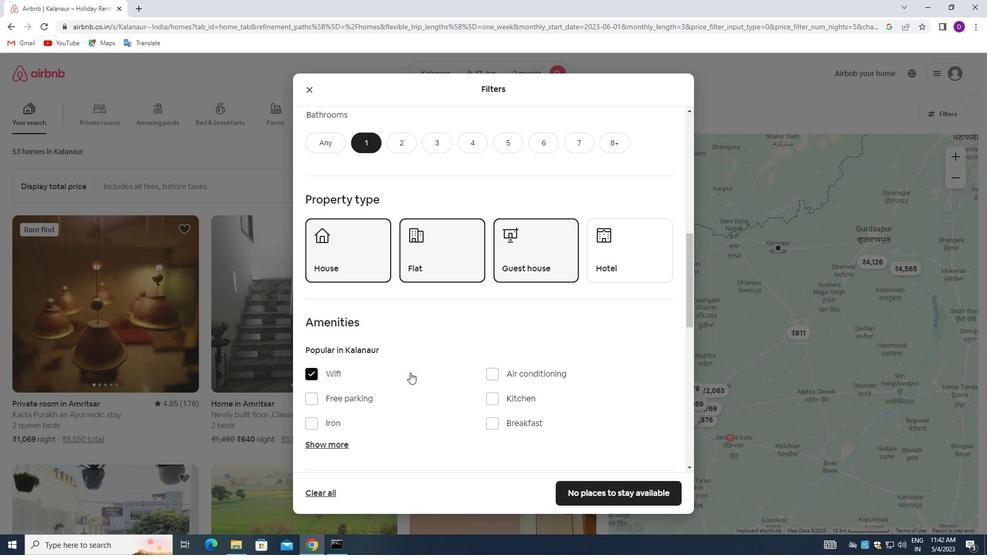 
Action: Mouse scrolled (412, 372) with delta (0, 0)
Screenshot: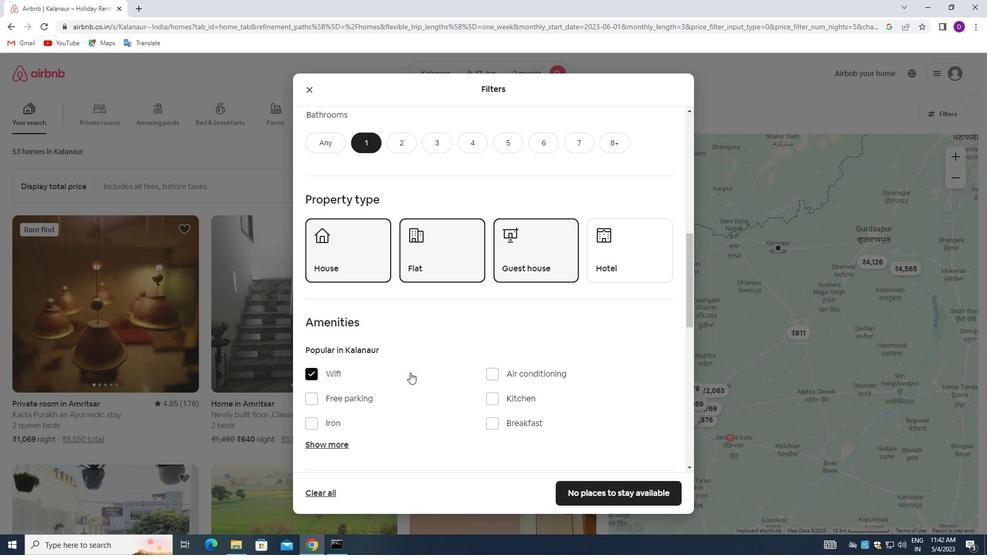 
Action: Mouse moved to (412, 372)
Screenshot: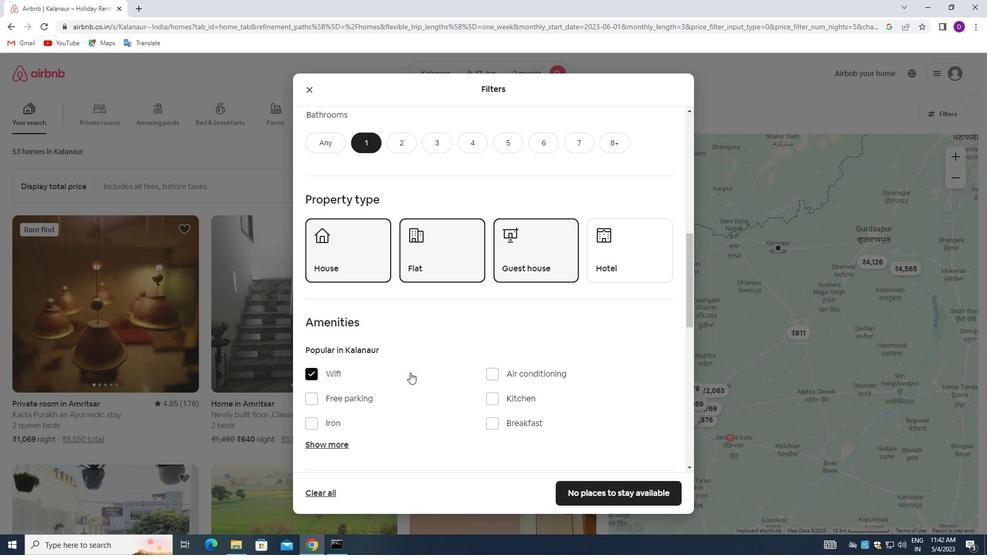 
Action: Mouse scrolled (412, 372) with delta (0, 0)
Screenshot: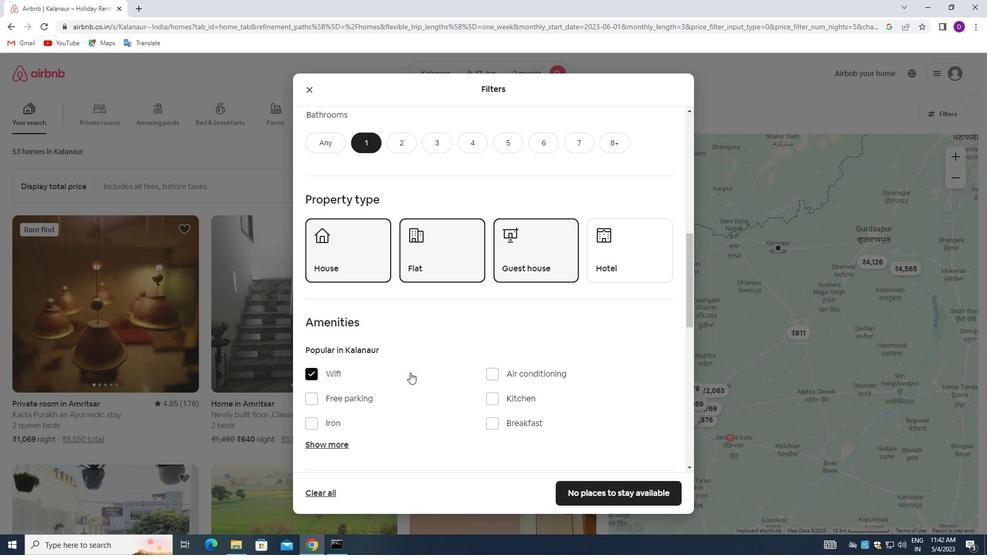 
Action: Mouse moved to (413, 372)
Screenshot: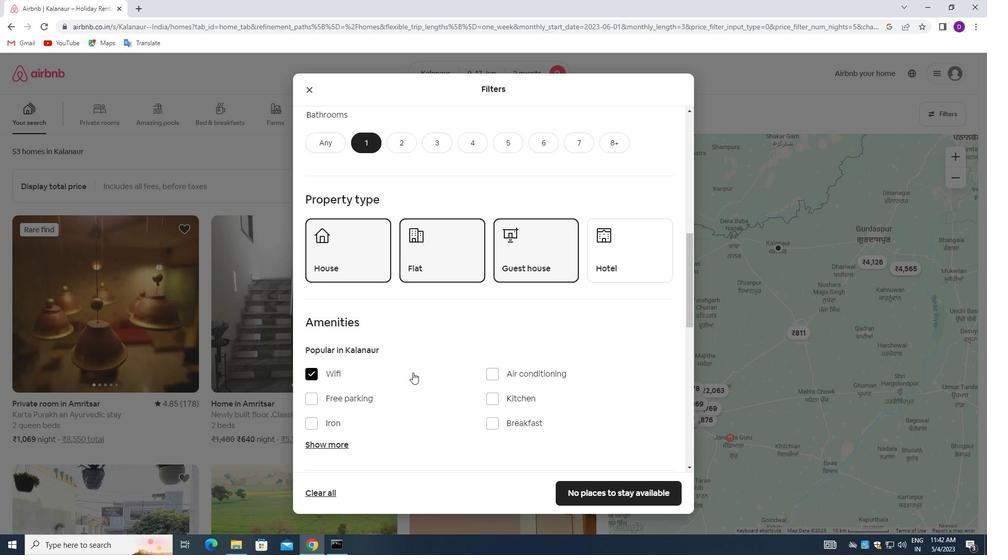 
Action: Mouse scrolled (413, 372) with delta (0, 0)
Screenshot: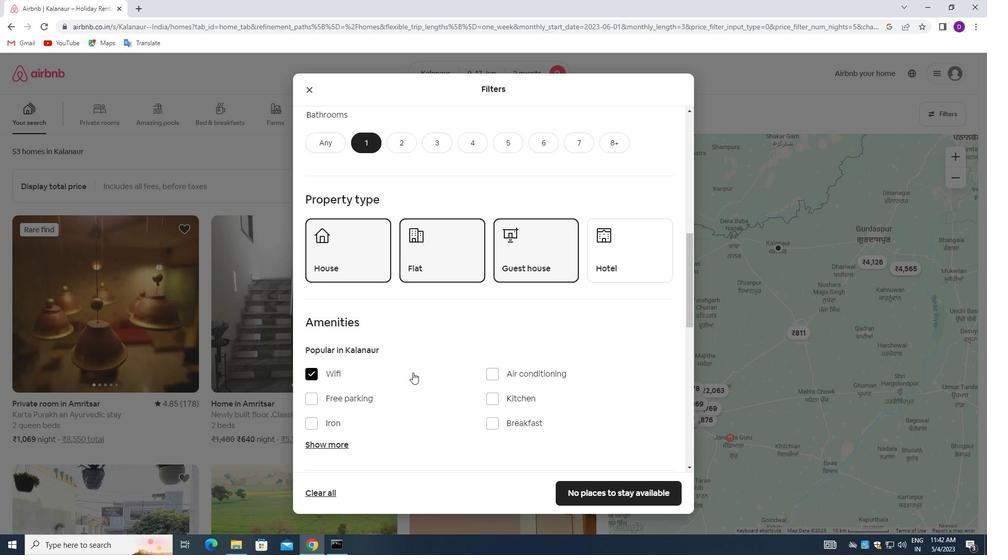 
Action: Mouse moved to (413, 372)
Screenshot: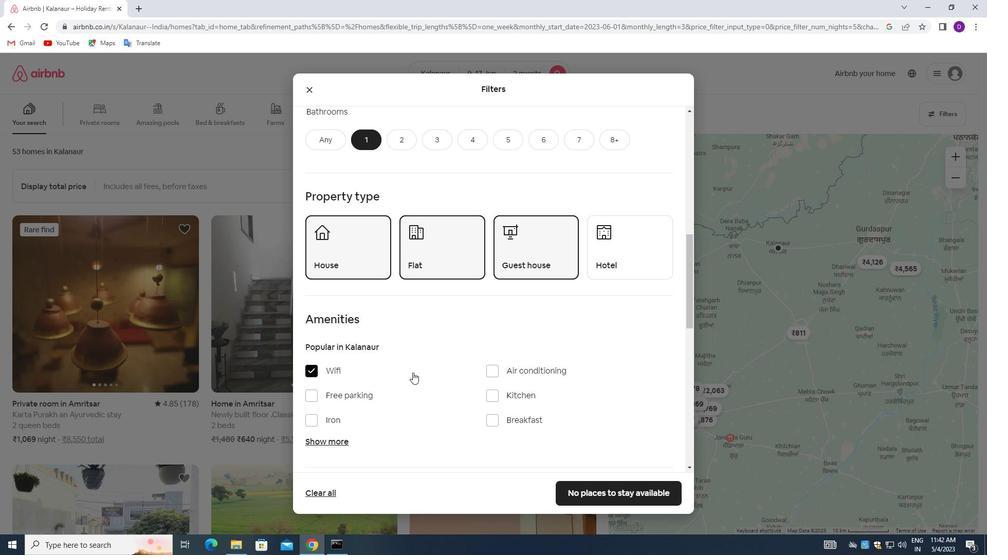 
Action: Mouse scrolled (413, 372) with delta (0, 0)
Screenshot: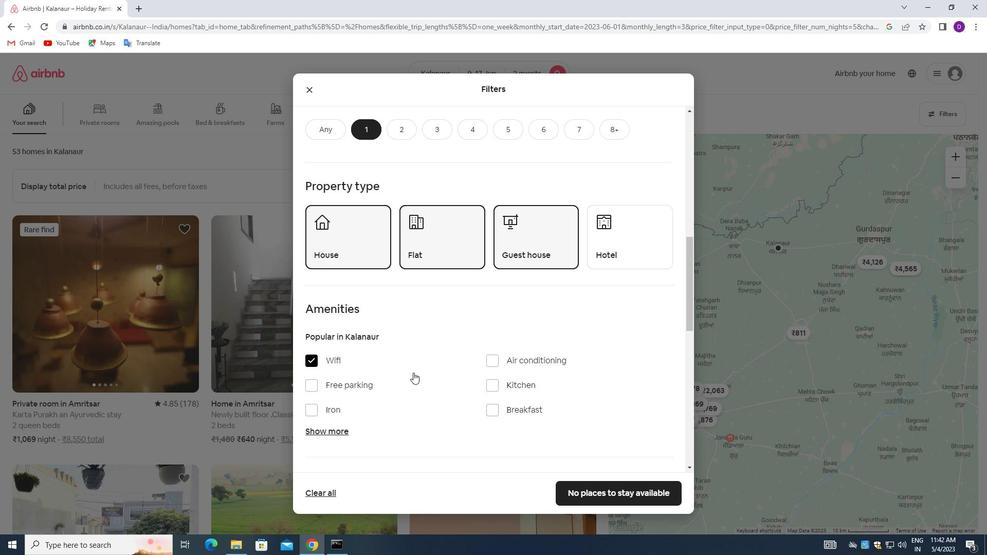 
Action: Mouse moved to (646, 307)
Screenshot: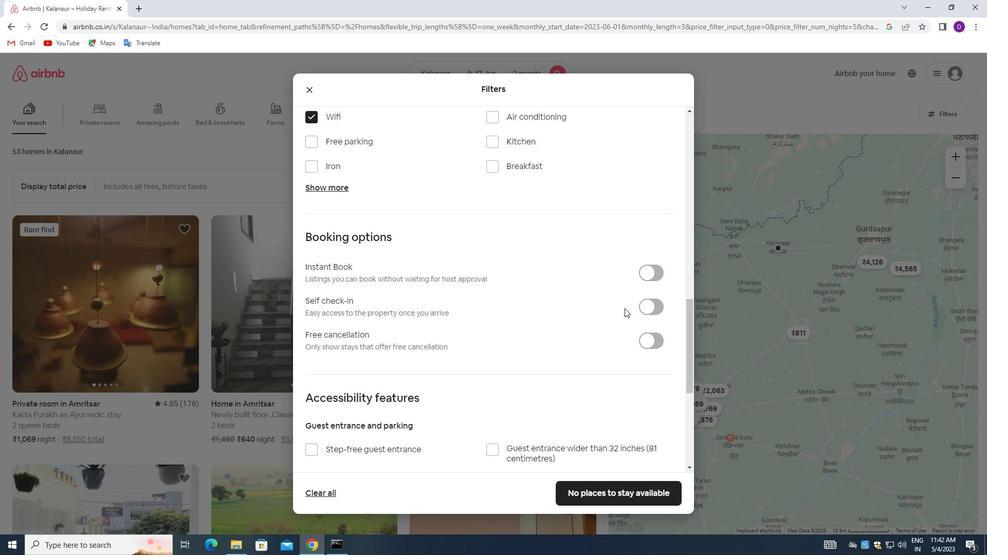 
Action: Mouse pressed left at (646, 307)
Screenshot: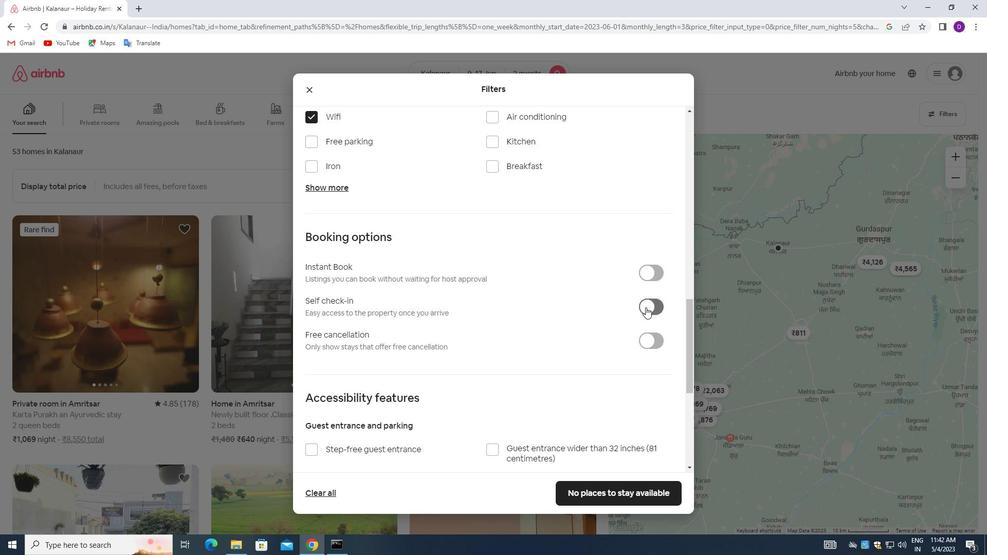 
Action: Mouse moved to (473, 344)
Screenshot: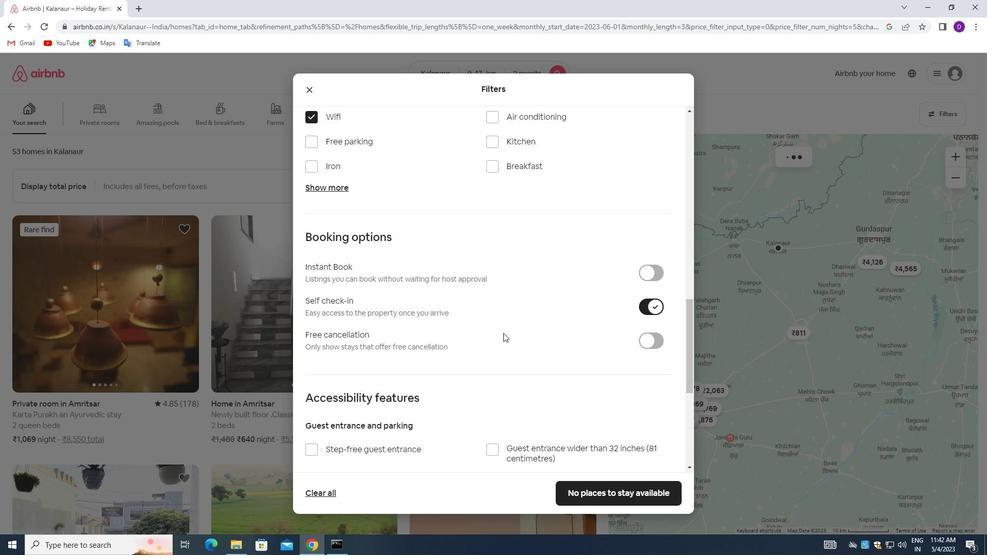 
Action: Mouse scrolled (473, 343) with delta (0, 0)
Screenshot: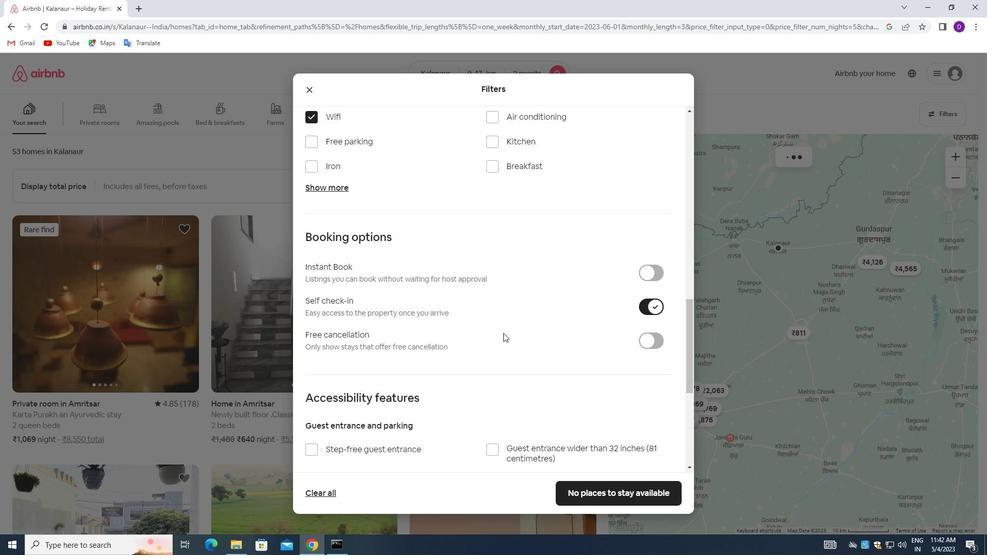
Action: Mouse moved to (463, 347)
Screenshot: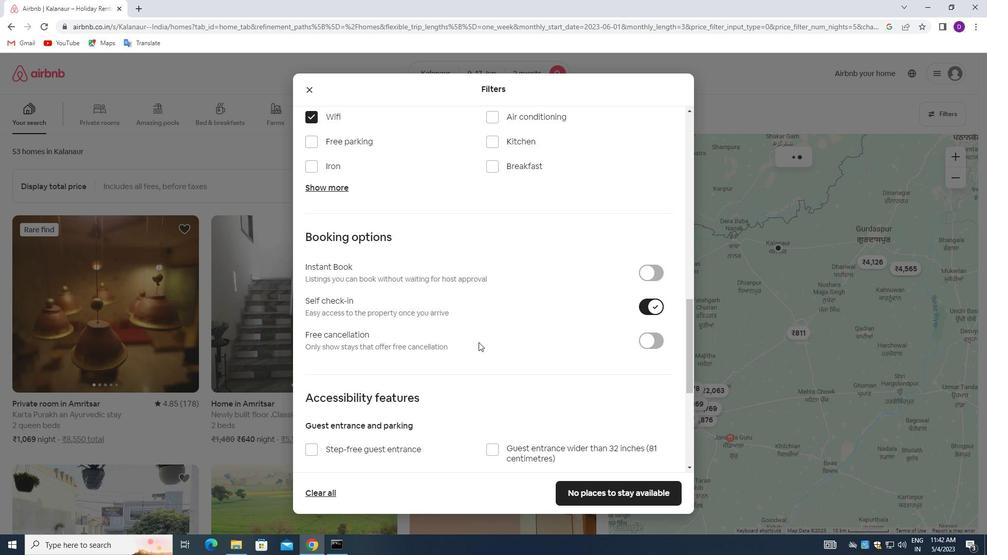 
Action: Mouse scrolled (463, 346) with delta (0, 0)
Screenshot: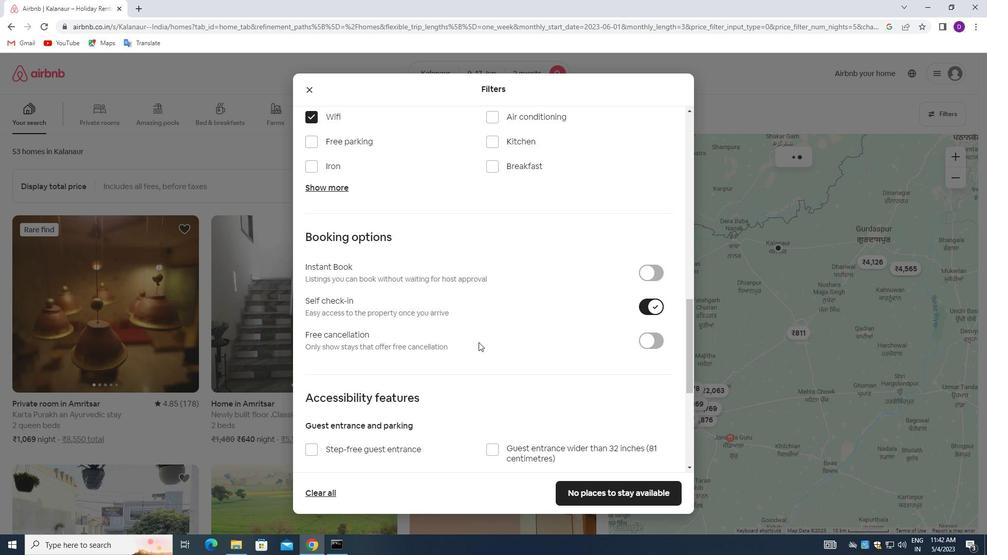 
Action: Mouse moved to (459, 348)
Screenshot: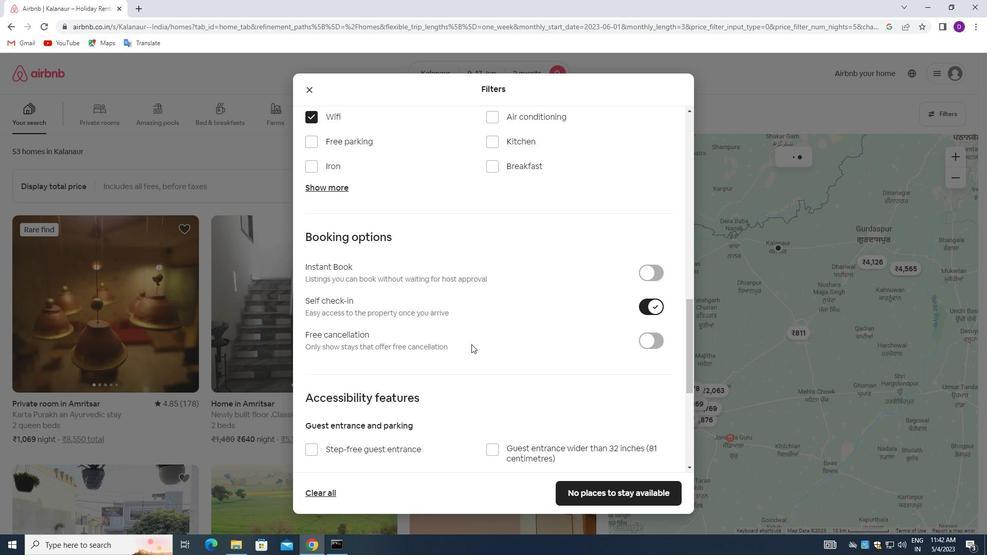
Action: Mouse scrolled (459, 348) with delta (0, 0)
Screenshot: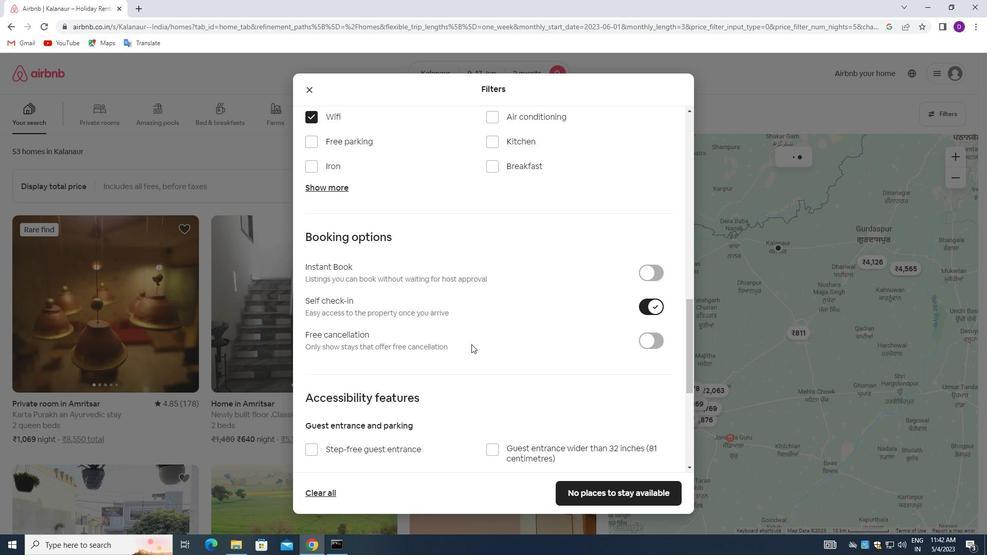 
Action: Mouse moved to (441, 360)
Screenshot: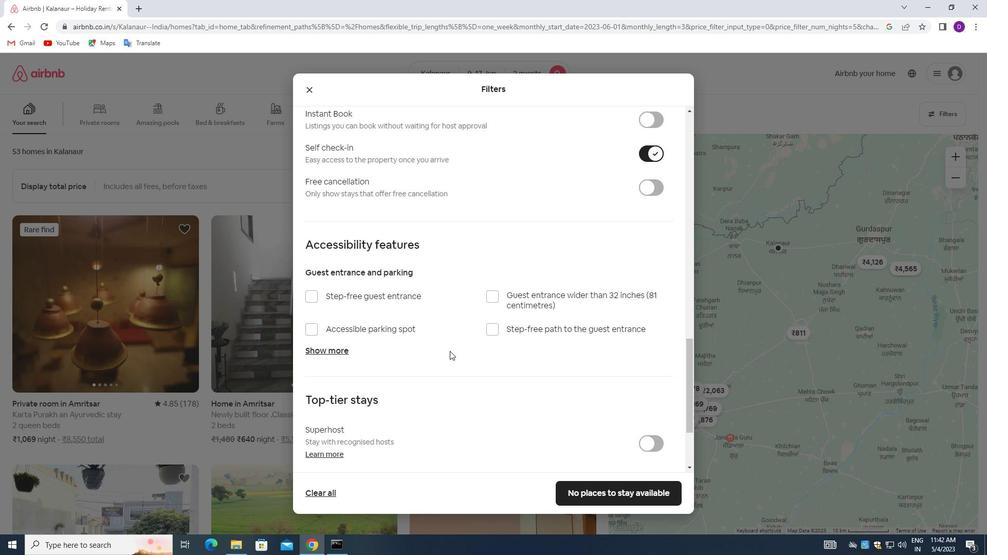 
Action: Mouse scrolled (441, 359) with delta (0, 0)
Screenshot: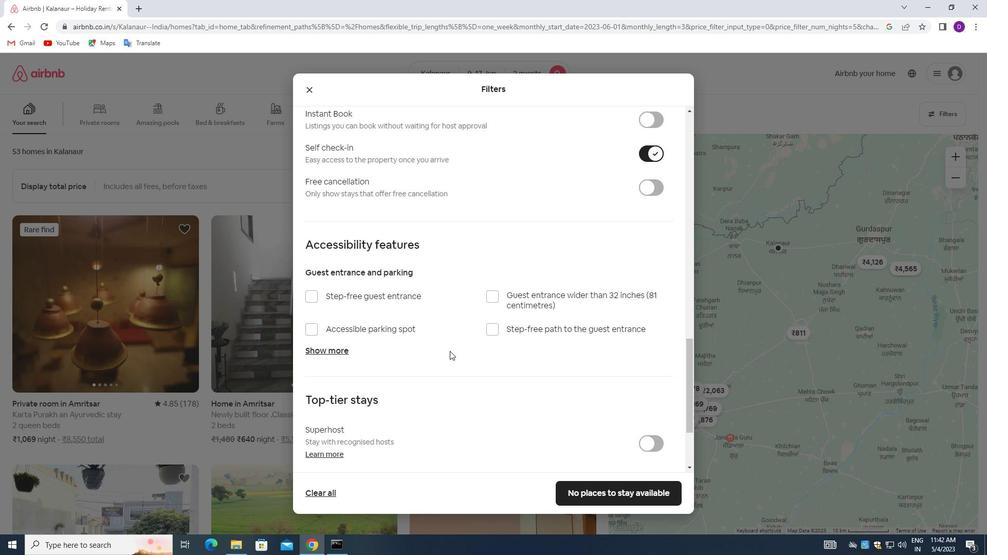 
Action: Mouse moved to (432, 370)
Screenshot: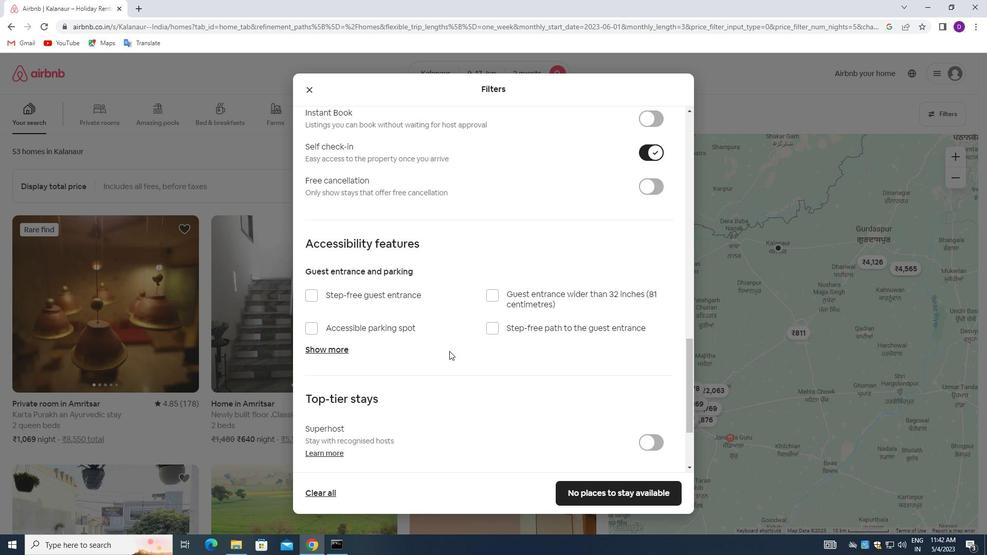 
Action: Mouse scrolled (432, 369) with delta (0, 0)
Screenshot: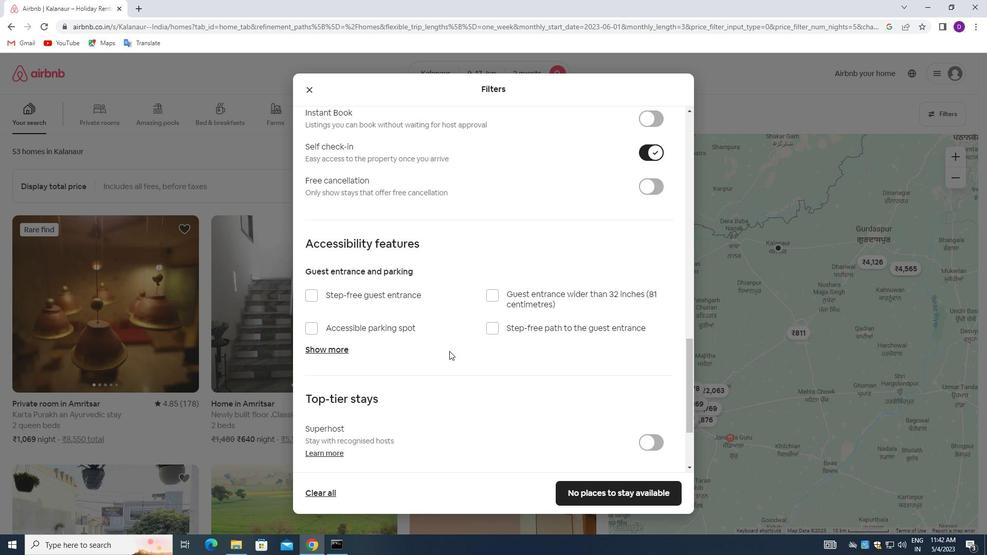 
Action: Mouse moved to (430, 374)
Screenshot: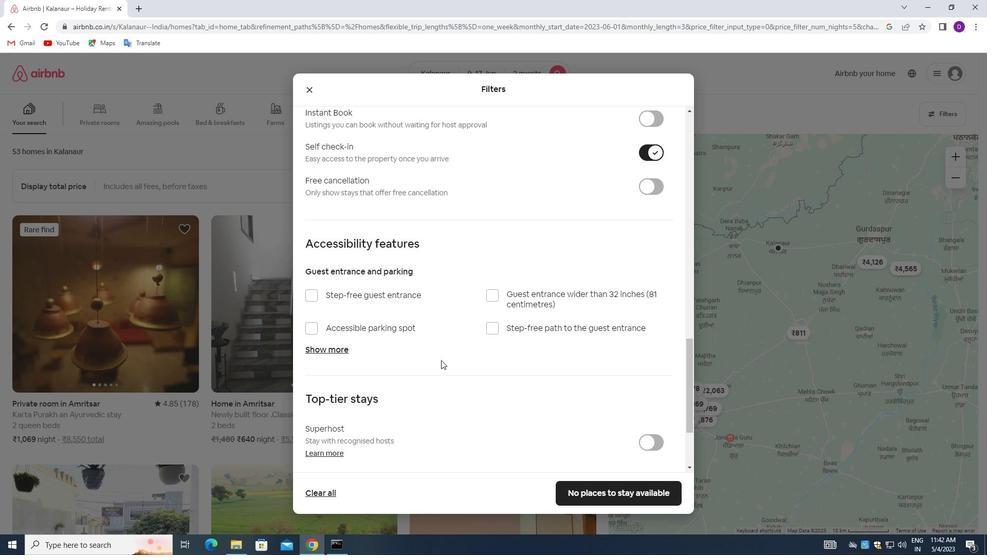 
Action: Mouse scrolled (430, 373) with delta (0, 0)
Screenshot: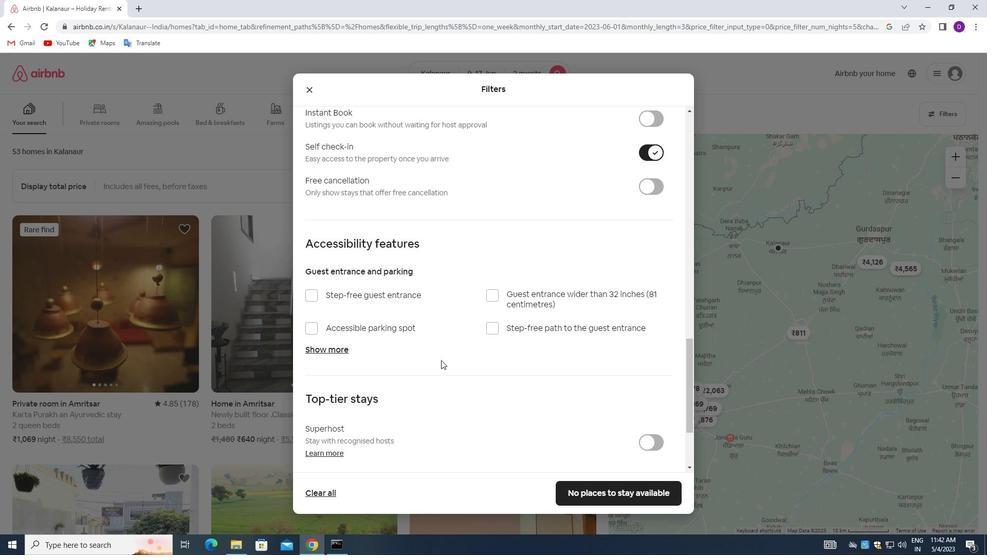 
Action: Mouse moved to (430, 376)
Screenshot: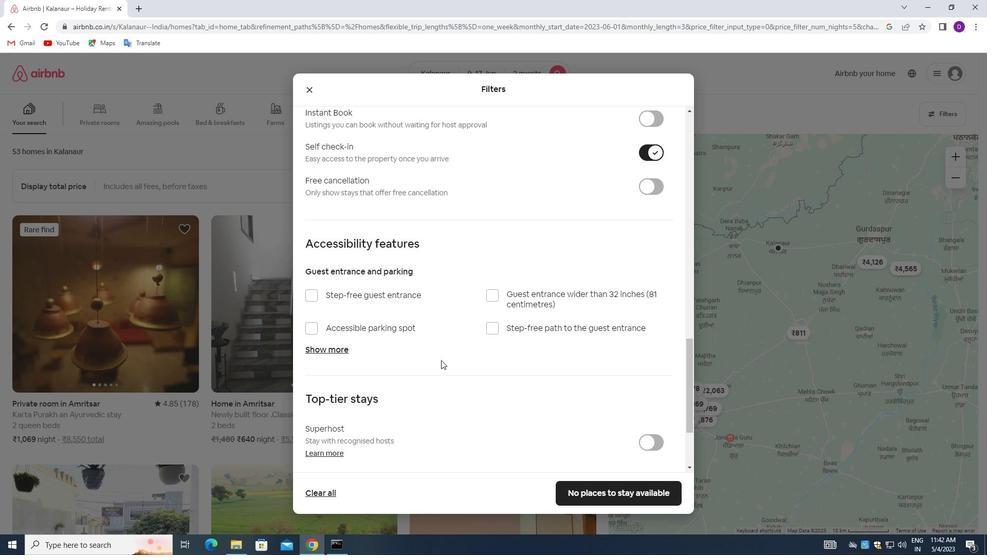 
Action: Mouse scrolled (430, 375) with delta (0, 0)
Screenshot: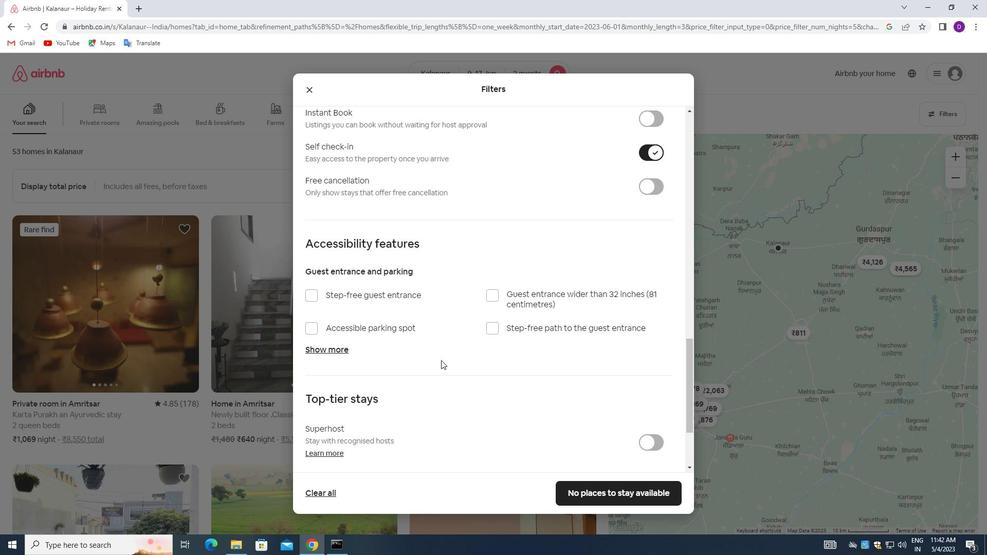 
Action: Mouse moved to (429, 377)
Screenshot: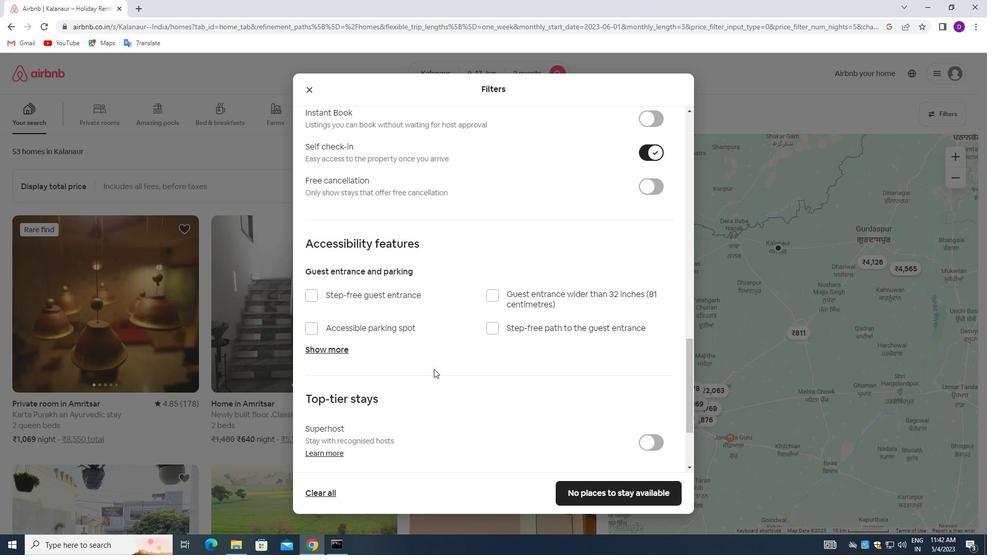 
Action: Mouse scrolled (429, 376) with delta (0, 0)
Screenshot: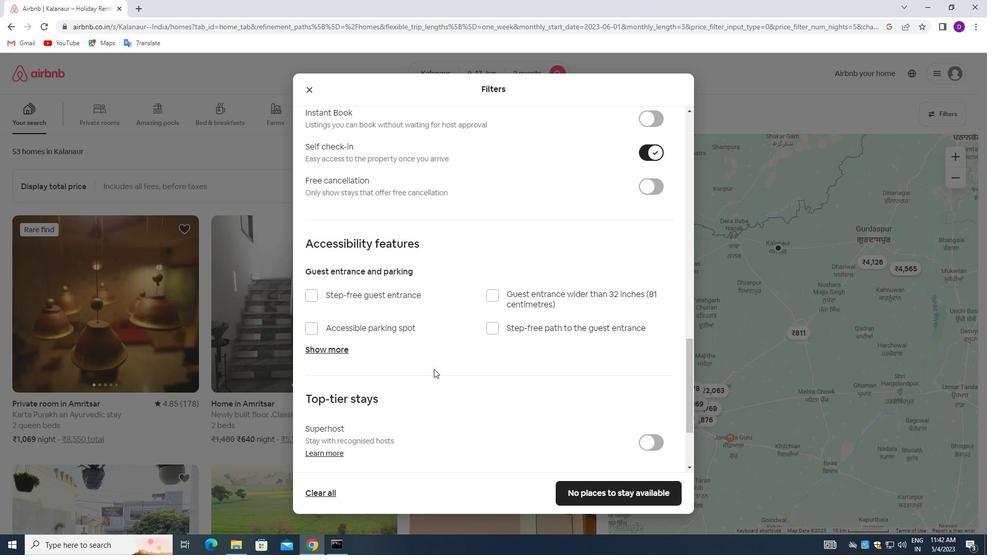 
Action: Mouse moved to (429, 378)
Screenshot: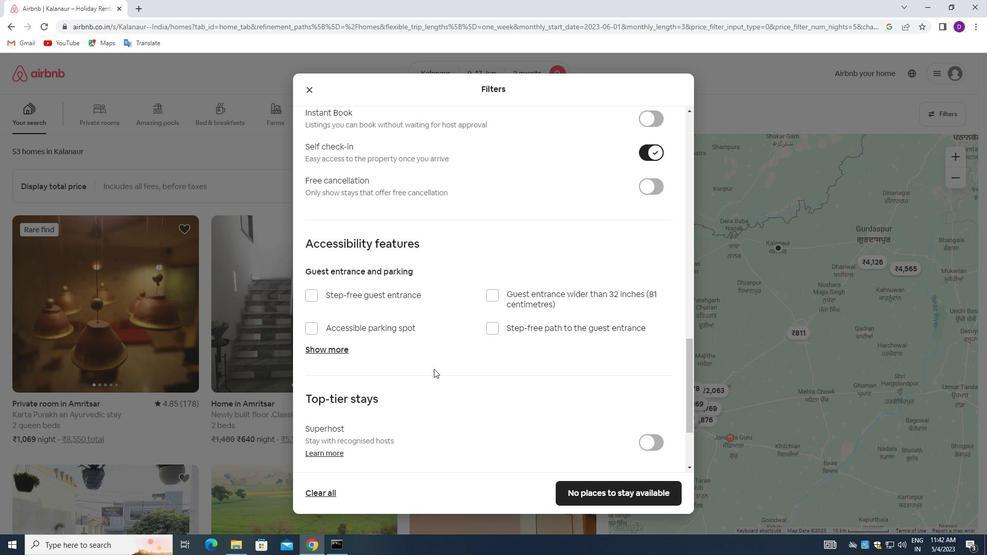 
Action: Mouse scrolled (429, 378) with delta (0, 0)
Screenshot: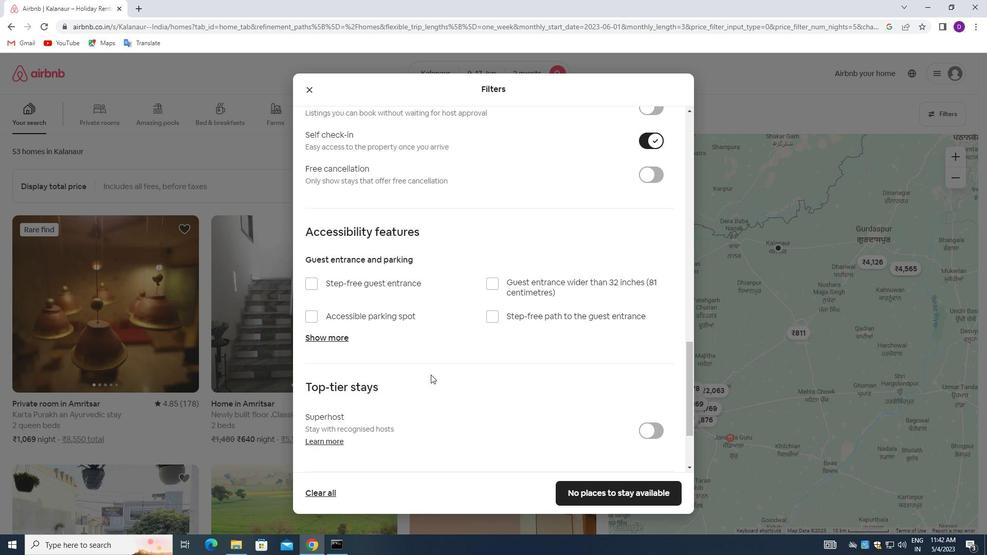 
Action: Mouse moved to (429, 381)
Screenshot: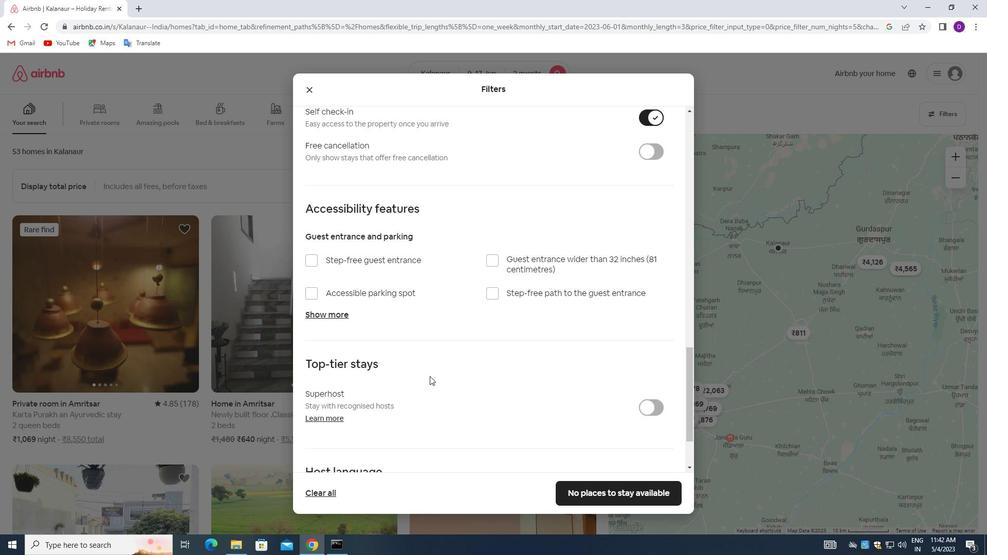 
Action: Mouse scrolled (429, 380) with delta (0, 0)
Screenshot: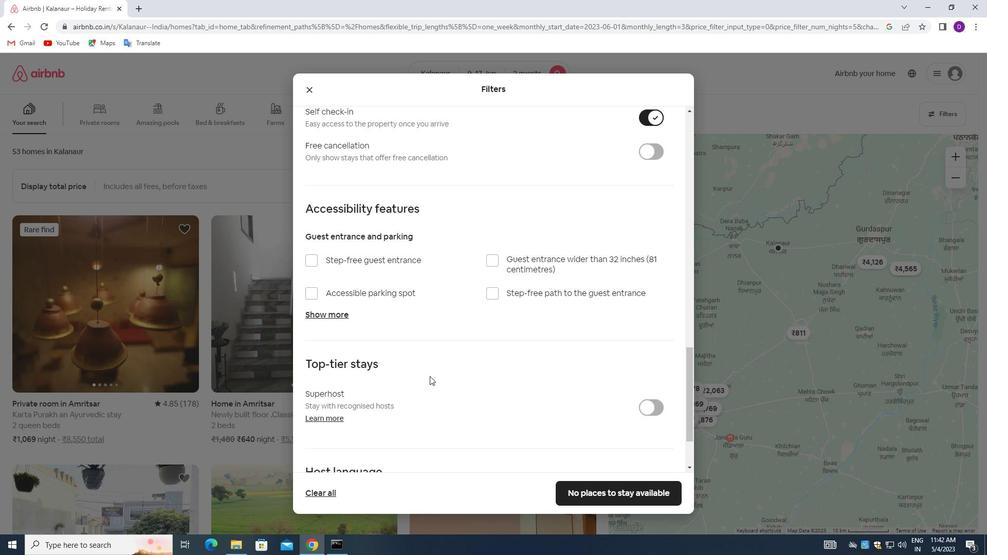 
Action: Mouse moved to (305, 418)
Screenshot: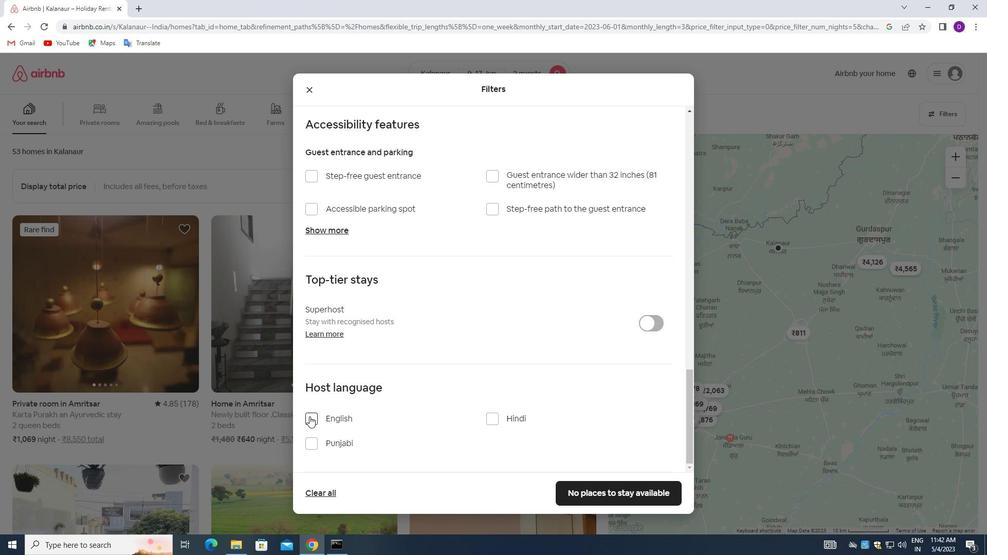 
Action: Mouse pressed left at (305, 418)
Screenshot: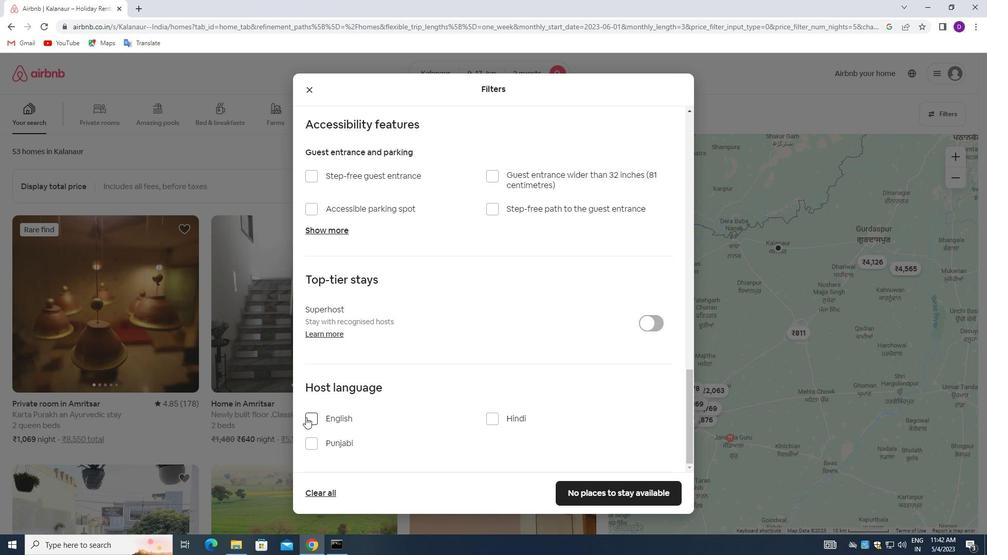 
Action: Mouse moved to (607, 488)
Screenshot: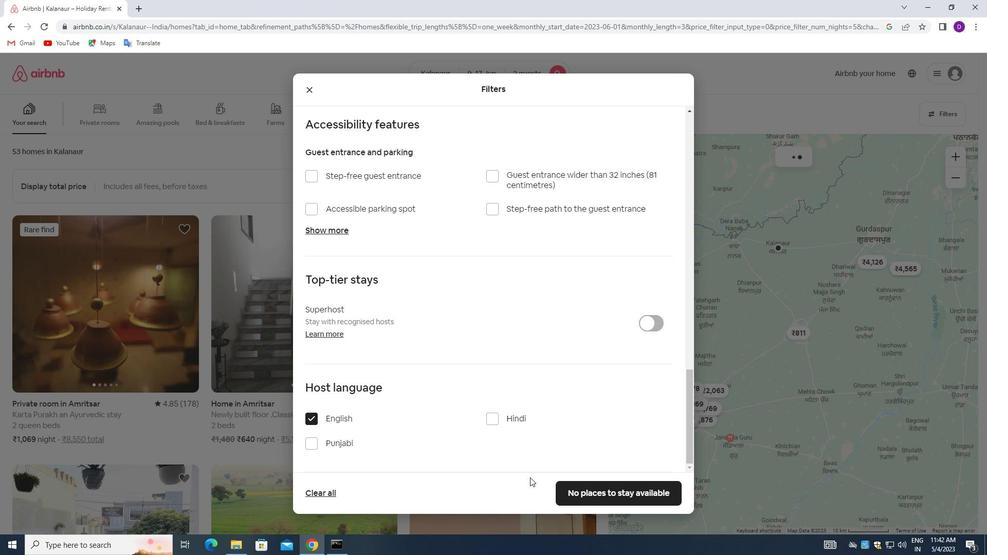 
Action: Mouse pressed left at (607, 488)
Screenshot: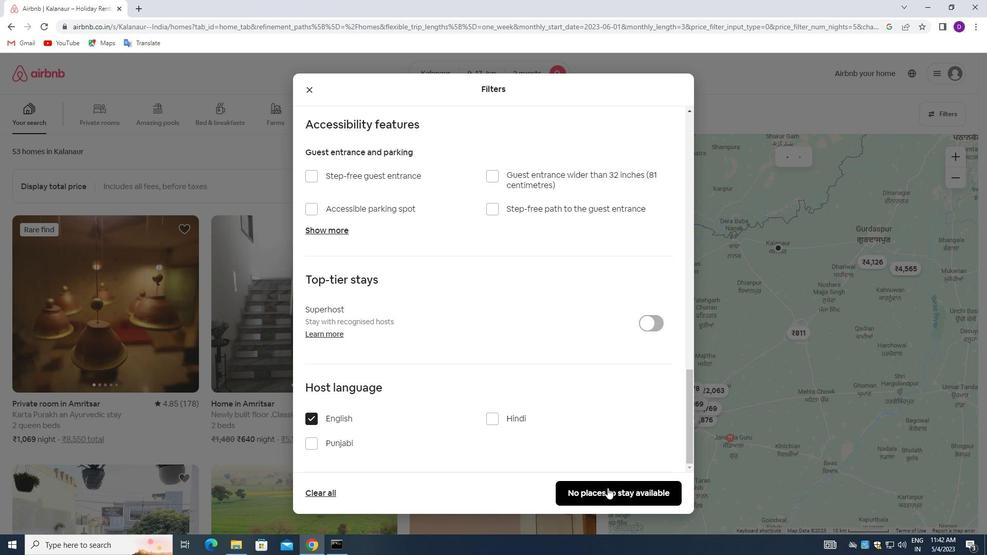 
Action: Mouse moved to (525, 310)
Screenshot: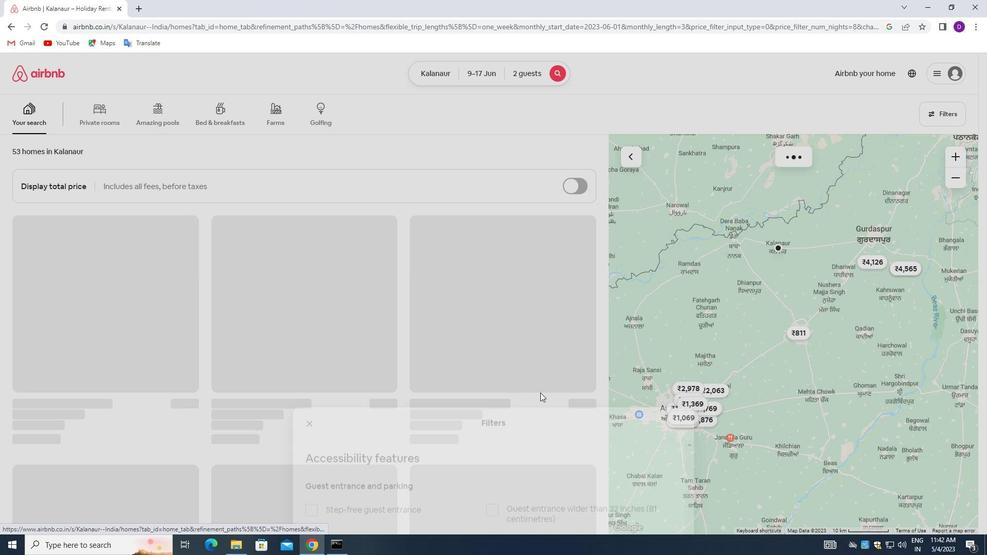 
